 Task: Look for space in Yamoto, Japan from 15th June, 2023 to 21st June, 2023 for 5 adults in price range Rs.14000 to Rs.25000. Place can be entire place with 3 bedrooms having 3 beds and 3 bathrooms. Property type can be house, flat, guest house. Booking option can be shelf check-in. Required host language is English.
Action: Mouse moved to (474, 112)
Screenshot: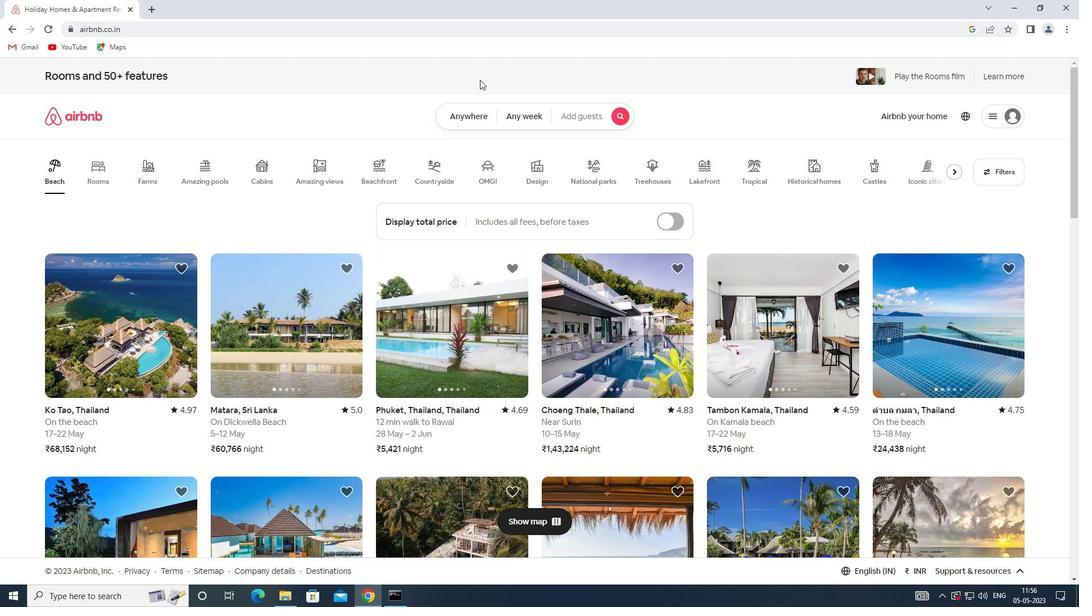 
Action: Mouse pressed left at (474, 112)
Screenshot: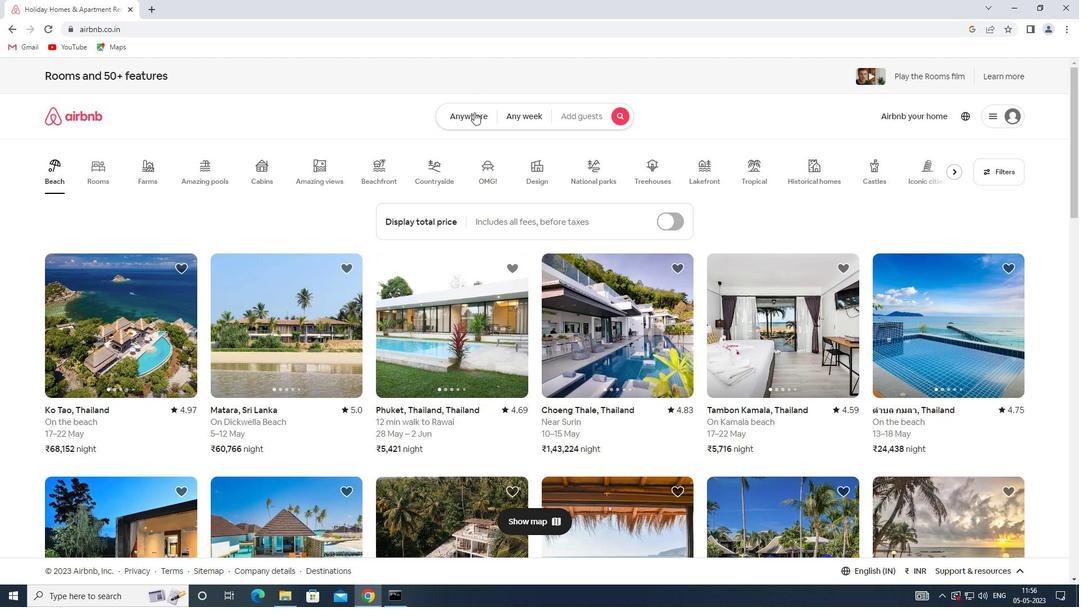 
Action: Mouse moved to (367, 165)
Screenshot: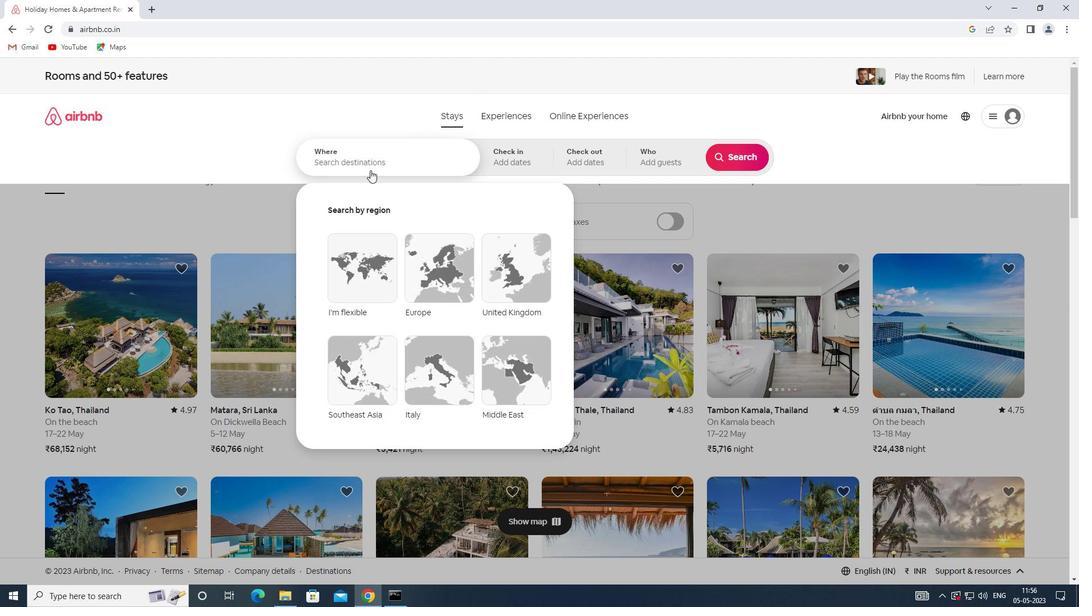 
Action: Mouse pressed left at (367, 165)
Screenshot: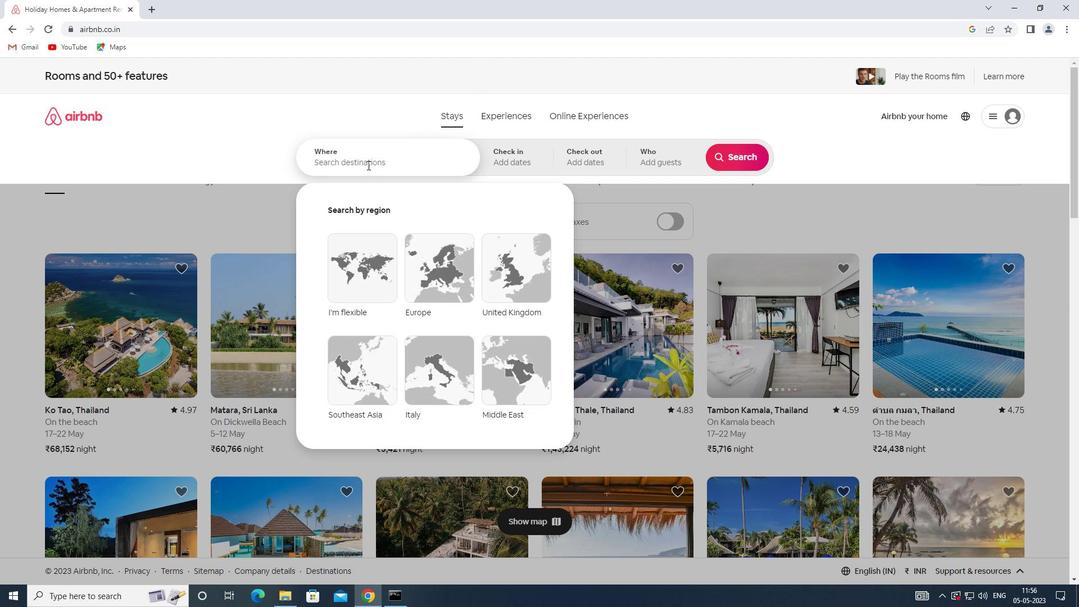 
Action: Key pressed <Key.shift><Key.shift><Key.shift><Key.shift><Key.shift><Key.shift><Key.shift>YAMOTO,<Key.shift>JAPAN
Screenshot: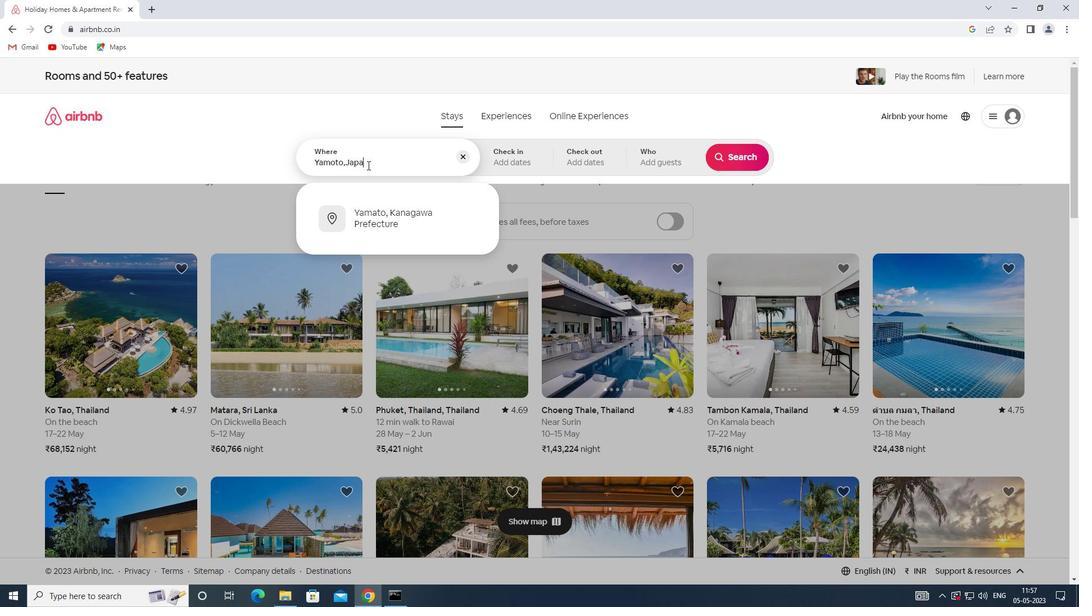 
Action: Mouse moved to (498, 149)
Screenshot: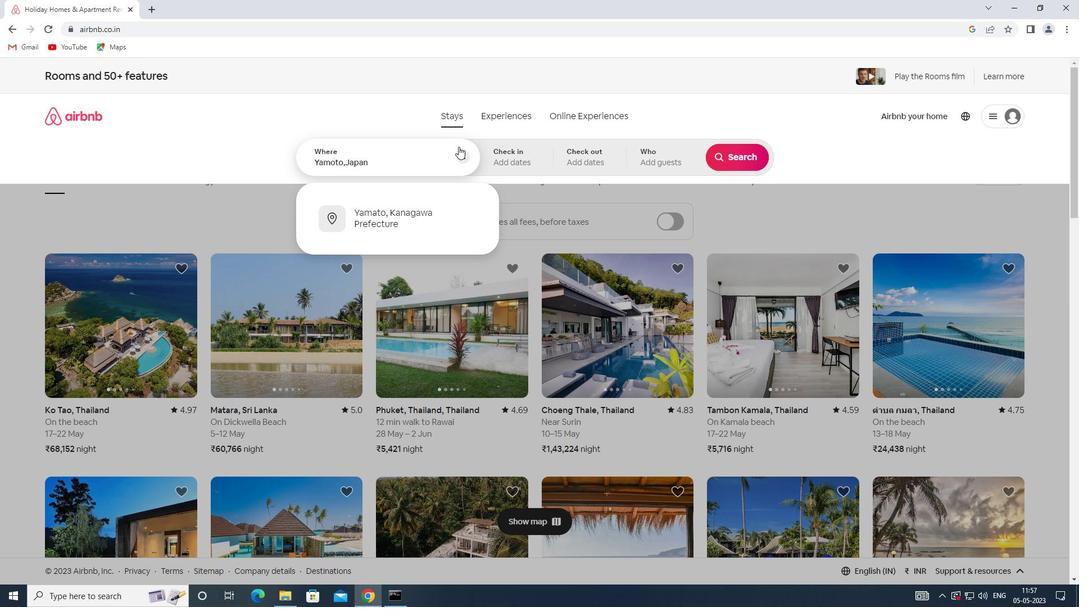 
Action: Mouse pressed left at (498, 149)
Screenshot: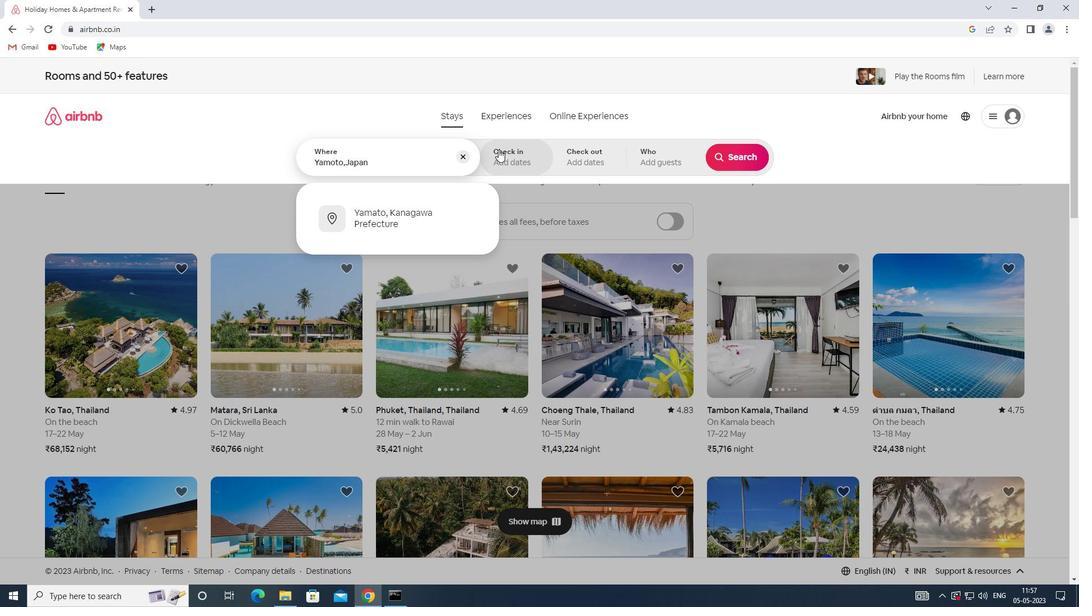 
Action: Mouse moved to (668, 345)
Screenshot: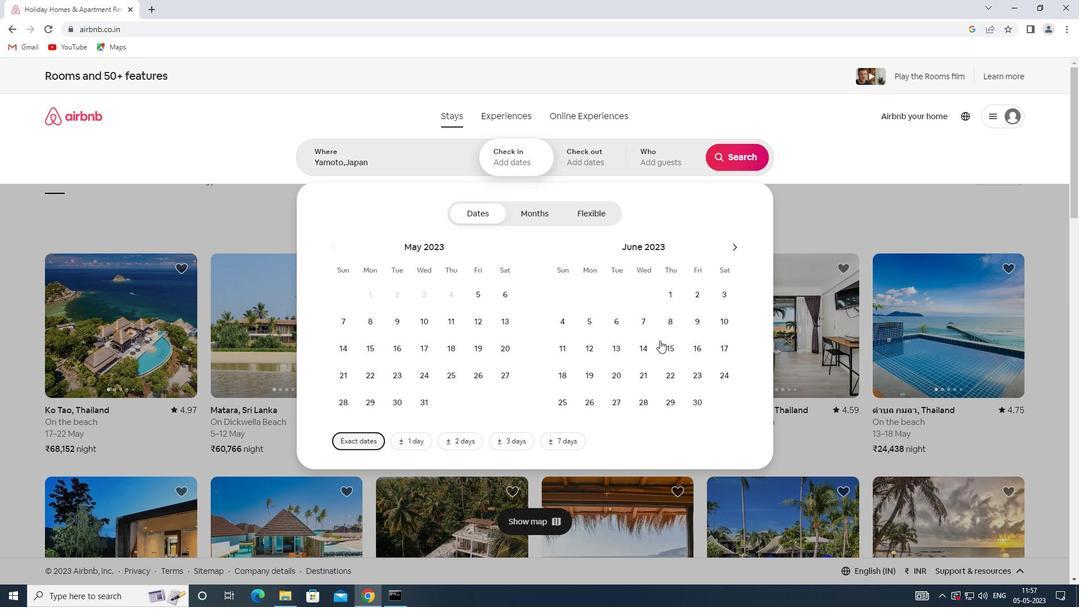 
Action: Mouse pressed left at (668, 345)
Screenshot: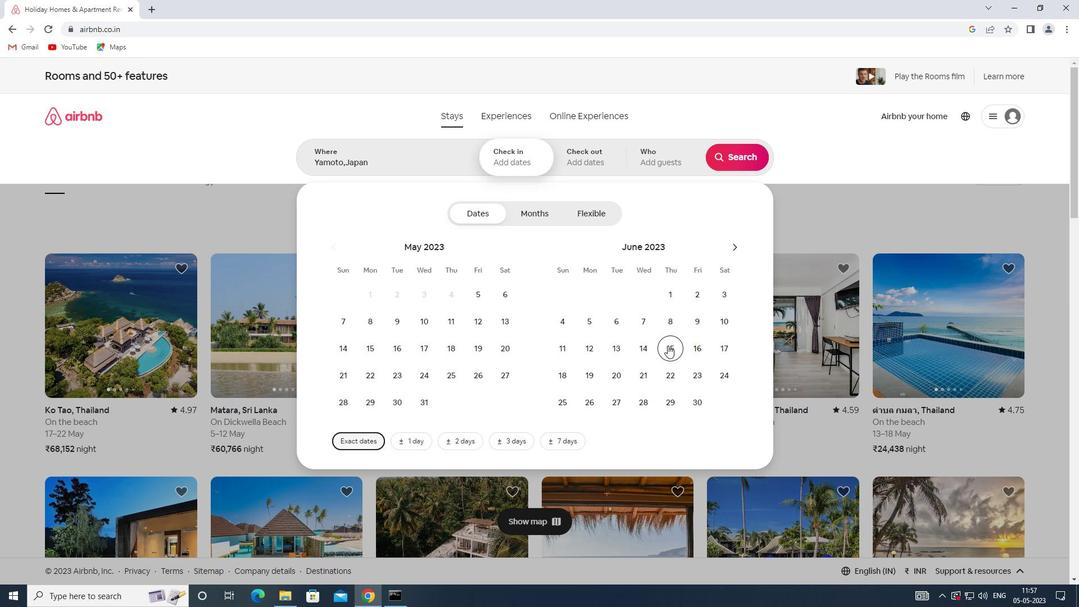 
Action: Mouse moved to (647, 372)
Screenshot: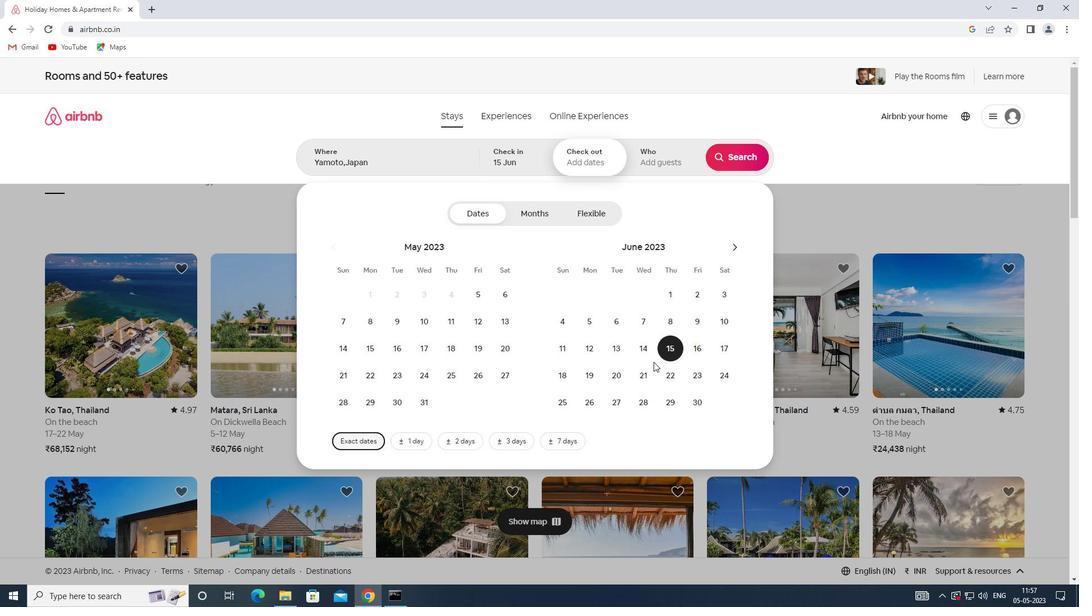 
Action: Mouse pressed left at (647, 372)
Screenshot: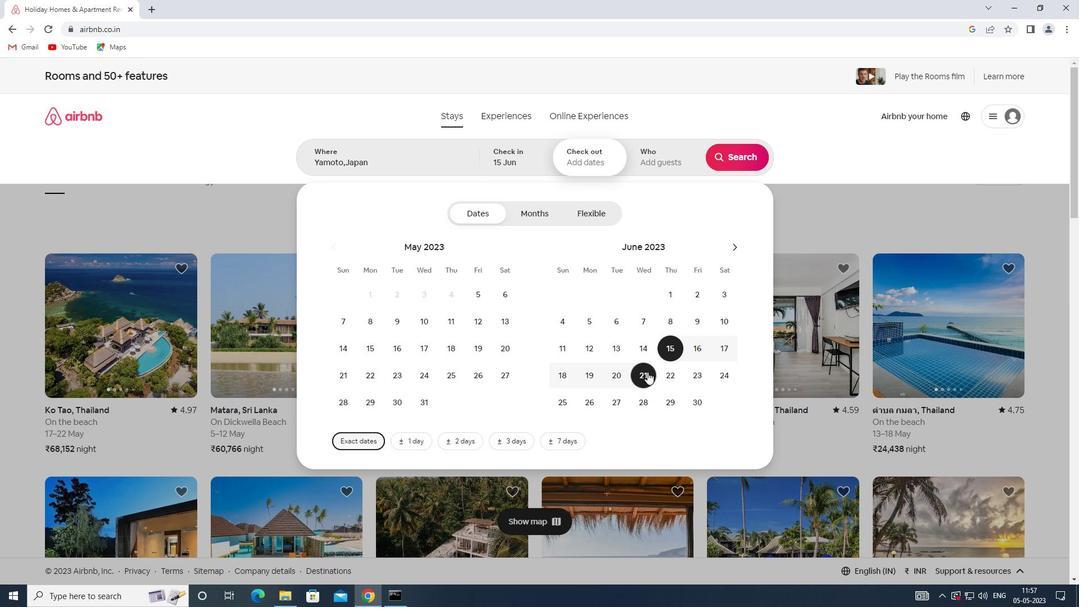 
Action: Mouse moved to (658, 169)
Screenshot: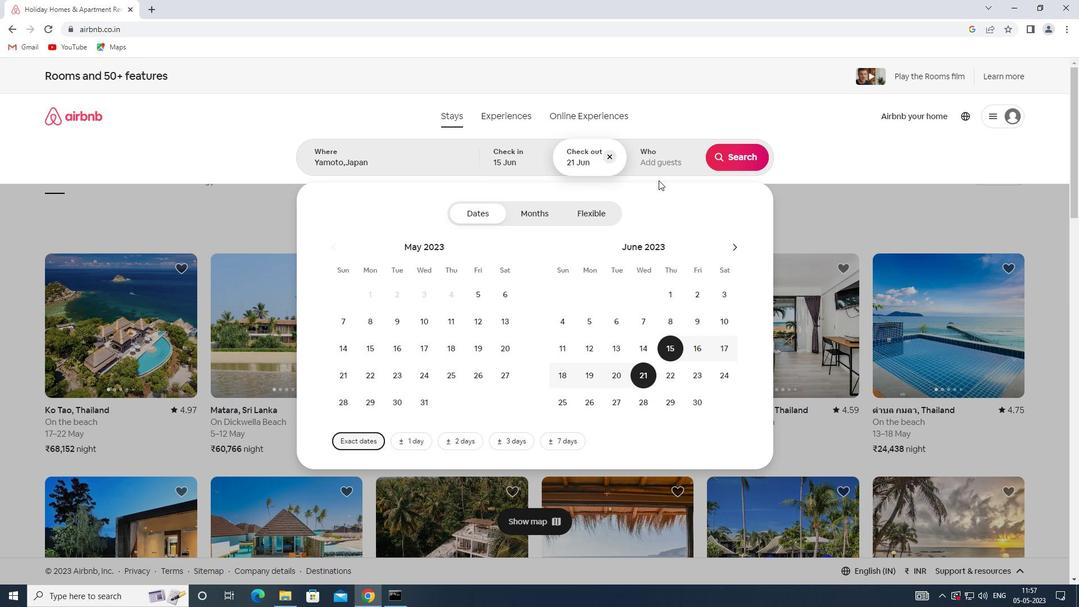 
Action: Mouse pressed left at (658, 169)
Screenshot: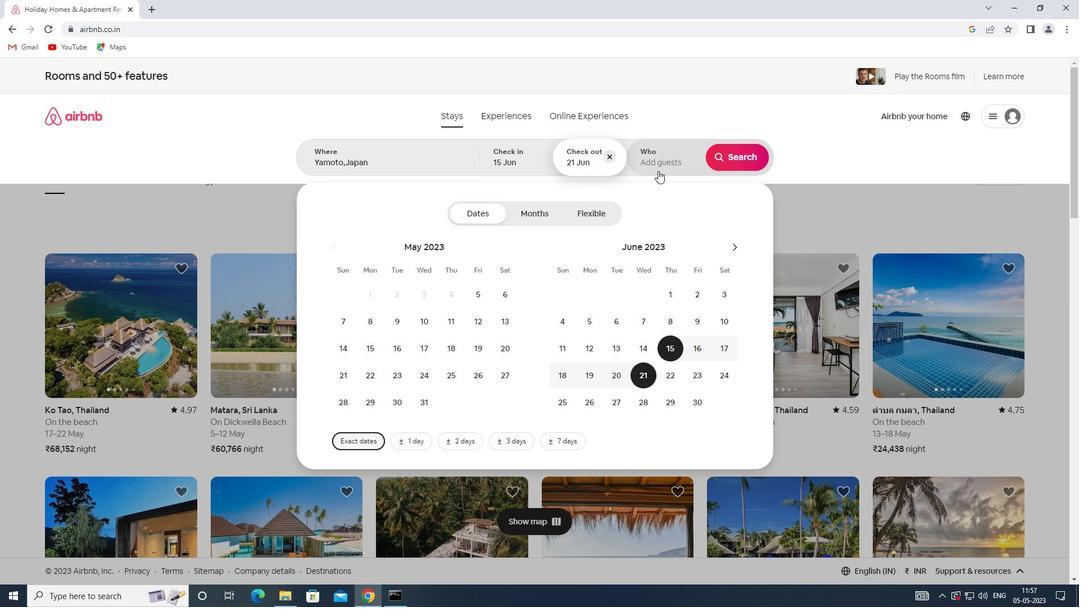 
Action: Mouse moved to (734, 219)
Screenshot: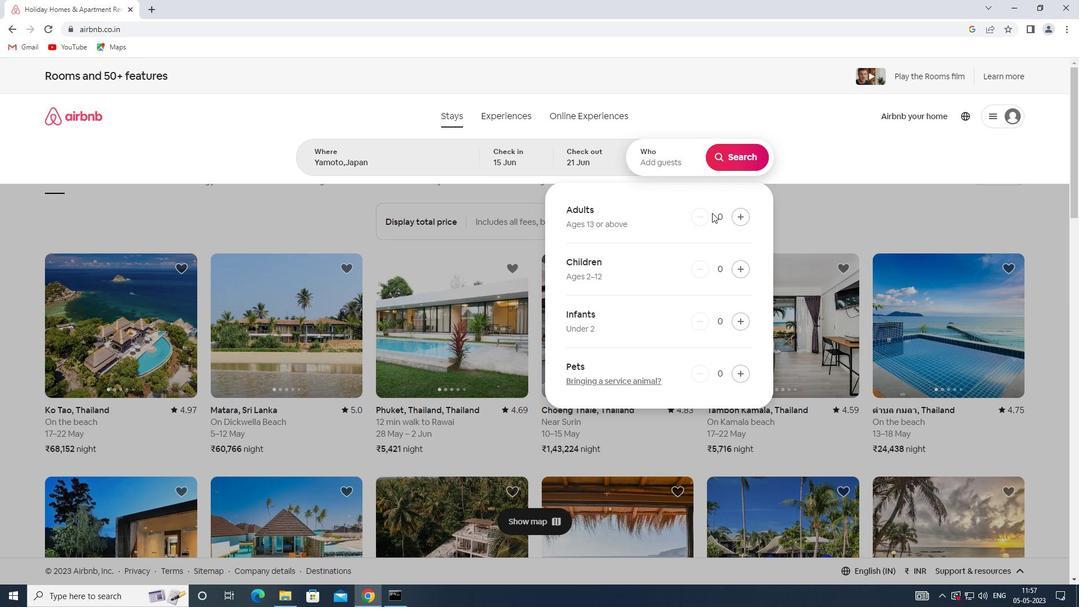 
Action: Mouse pressed left at (734, 219)
Screenshot: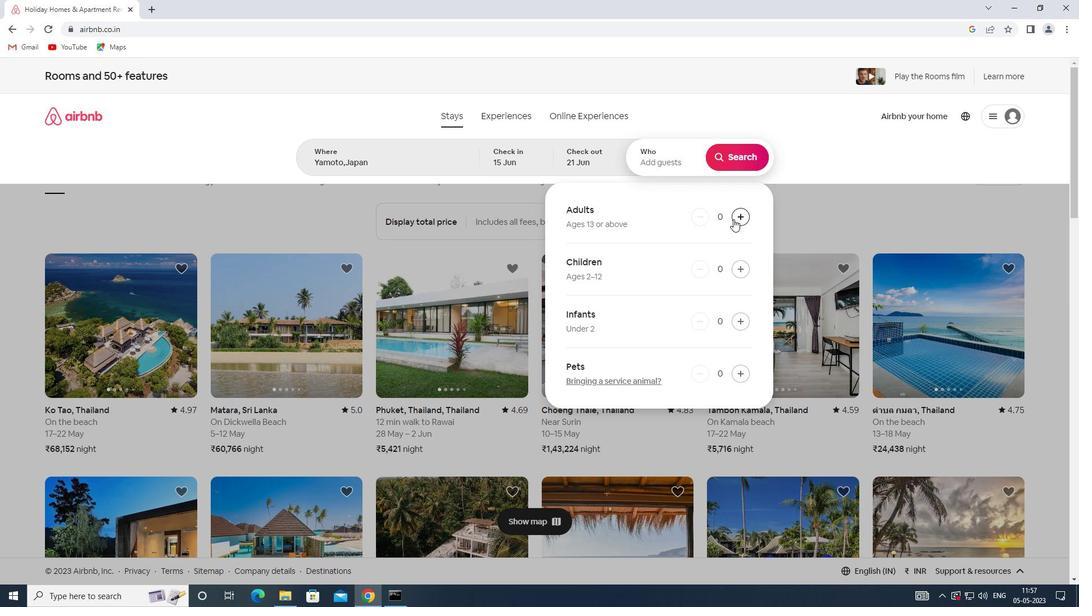 
Action: Mouse pressed left at (734, 219)
Screenshot: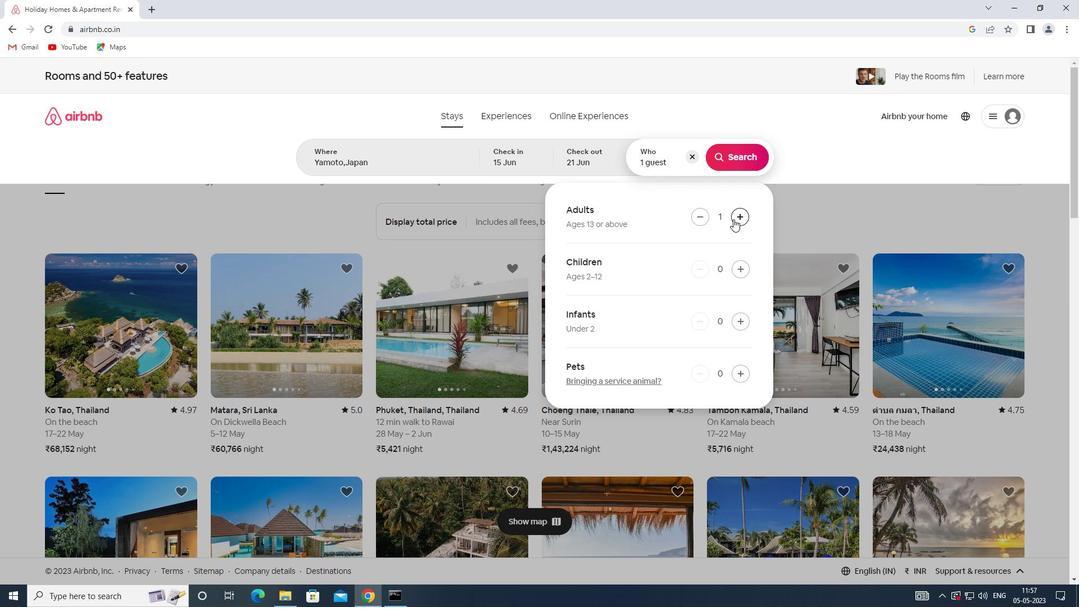 
Action: Mouse pressed left at (734, 219)
Screenshot: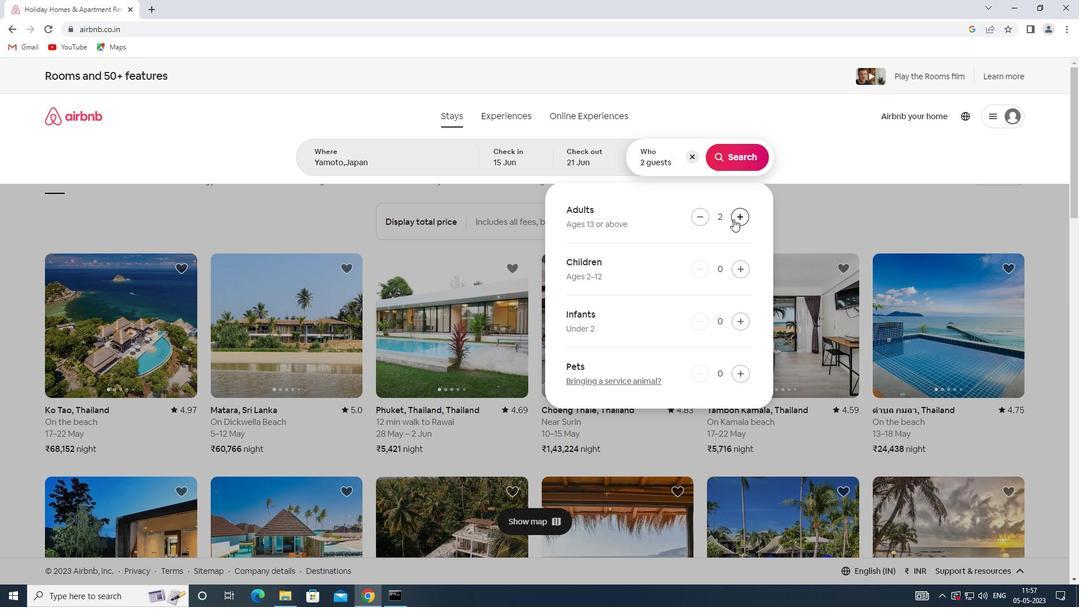 
Action: Mouse pressed left at (734, 219)
Screenshot: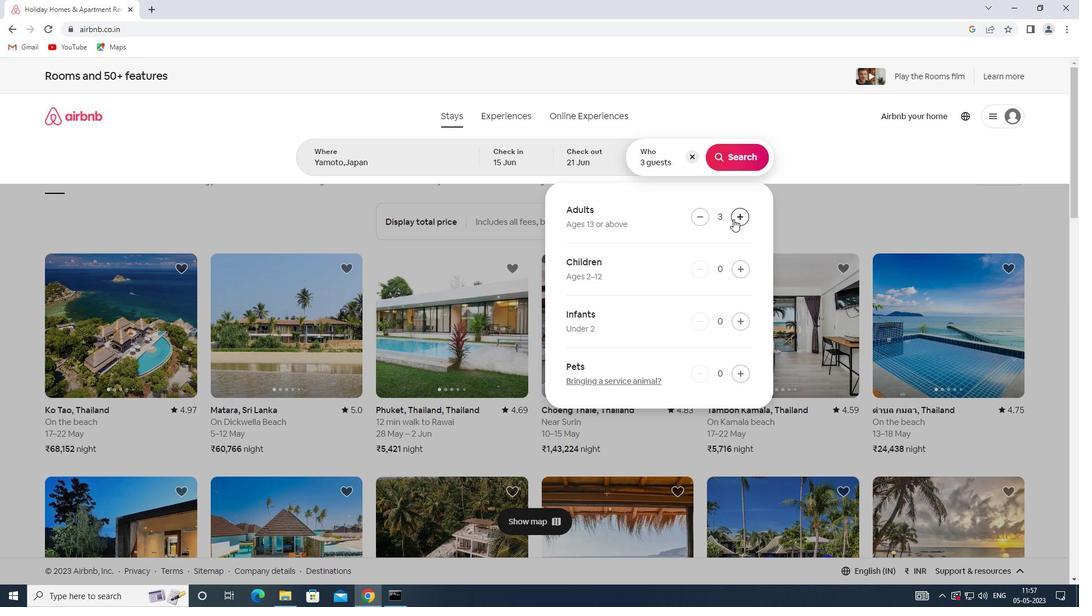 
Action: Mouse pressed left at (734, 219)
Screenshot: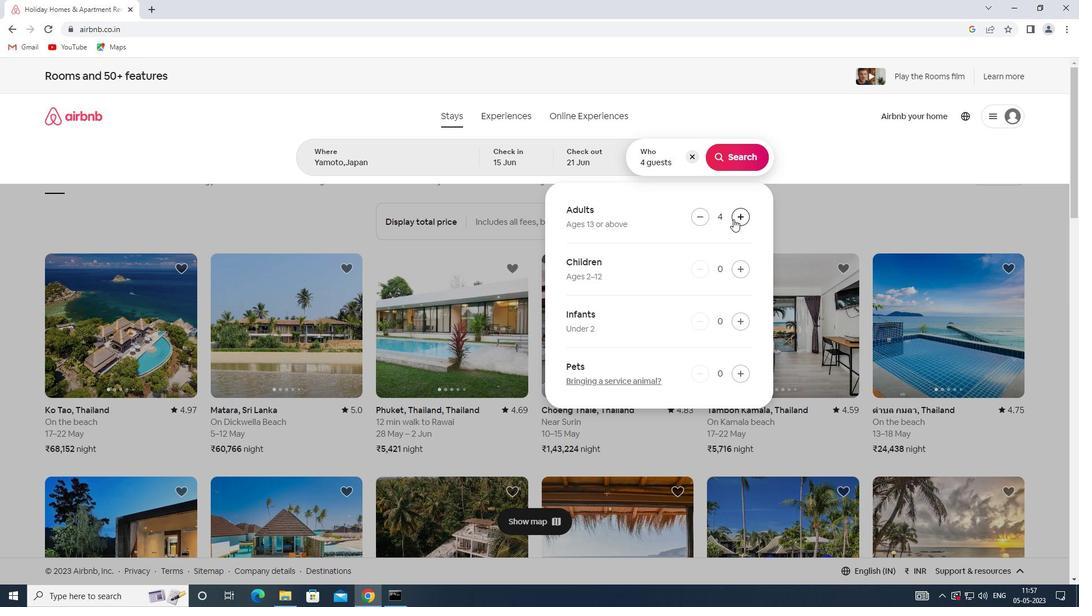 
Action: Mouse moved to (743, 158)
Screenshot: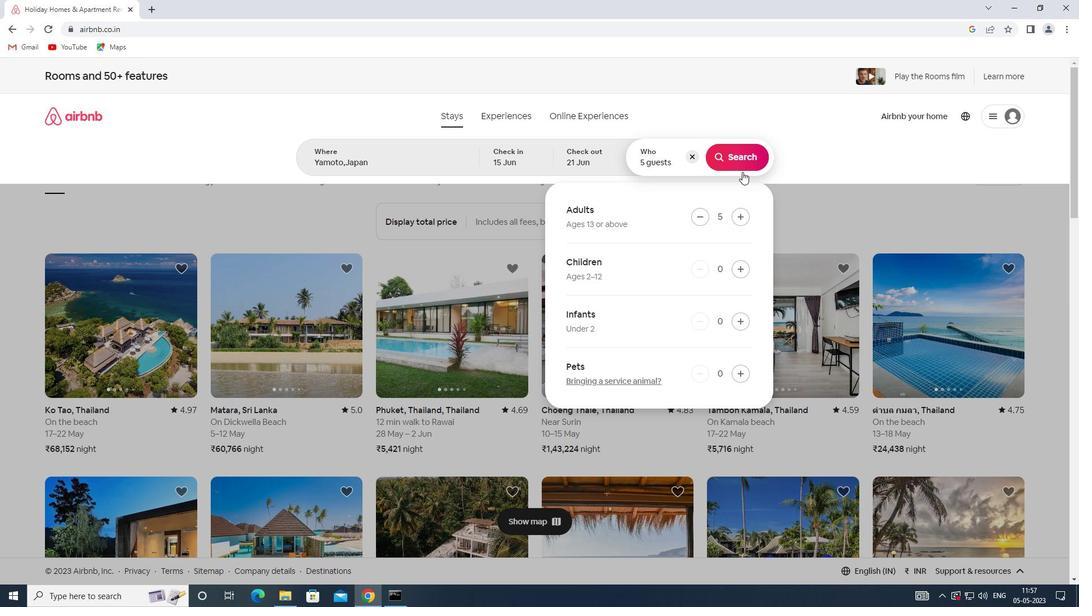 
Action: Mouse pressed left at (743, 158)
Screenshot: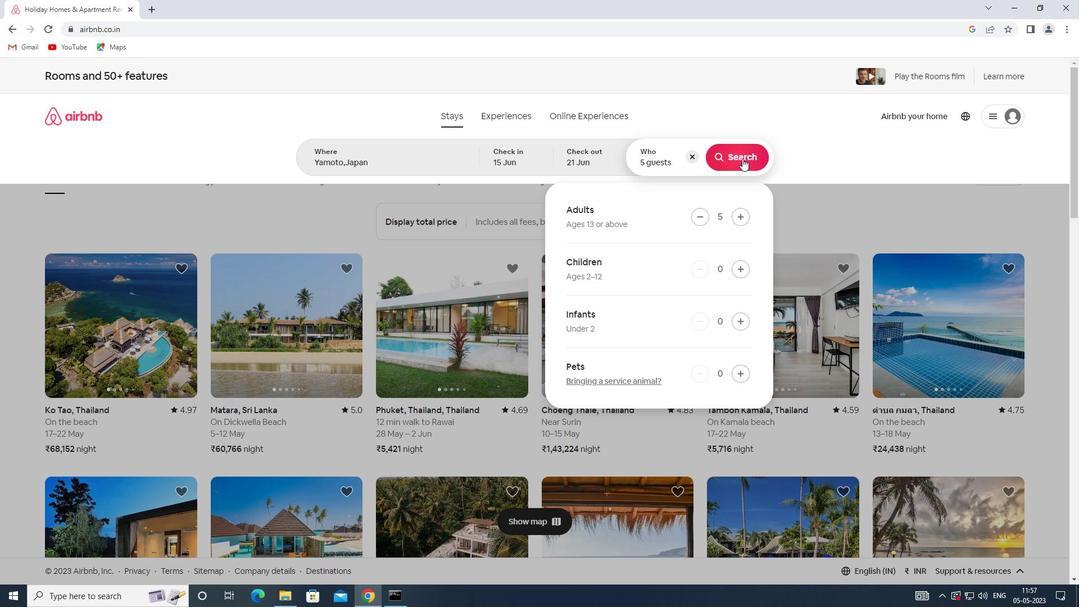 
Action: Mouse moved to (1031, 122)
Screenshot: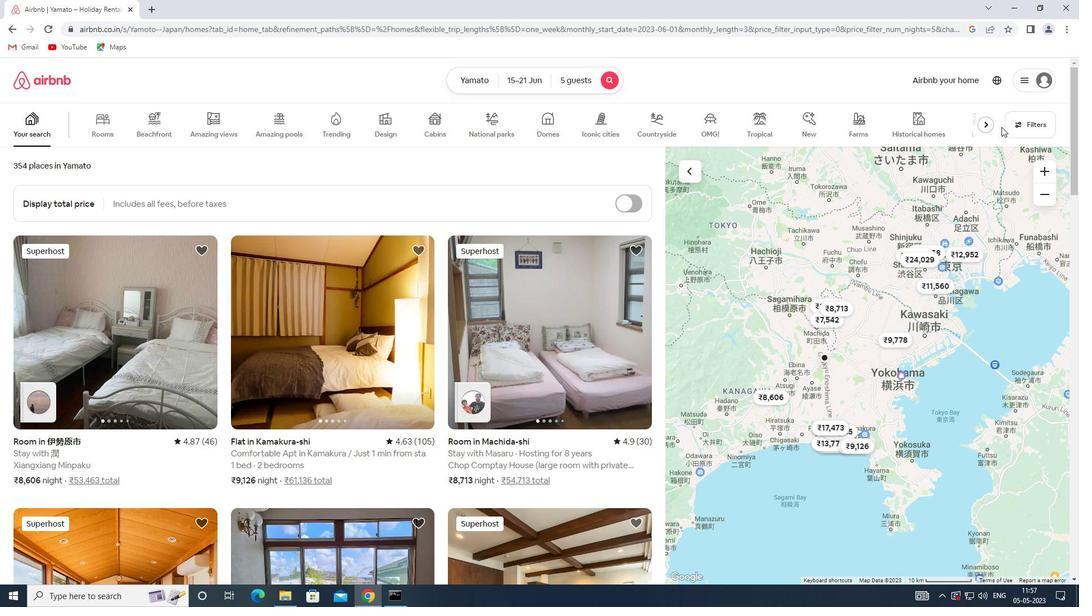 
Action: Mouse pressed left at (1031, 122)
Screenshot: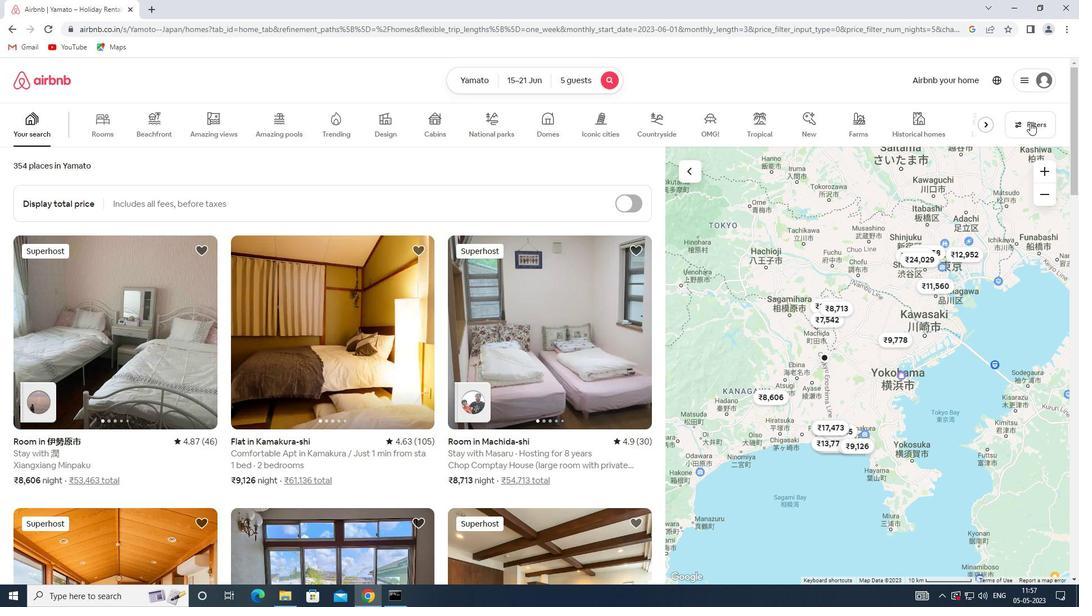 
Action: Mouse moved to (401, 401)
Screenshot: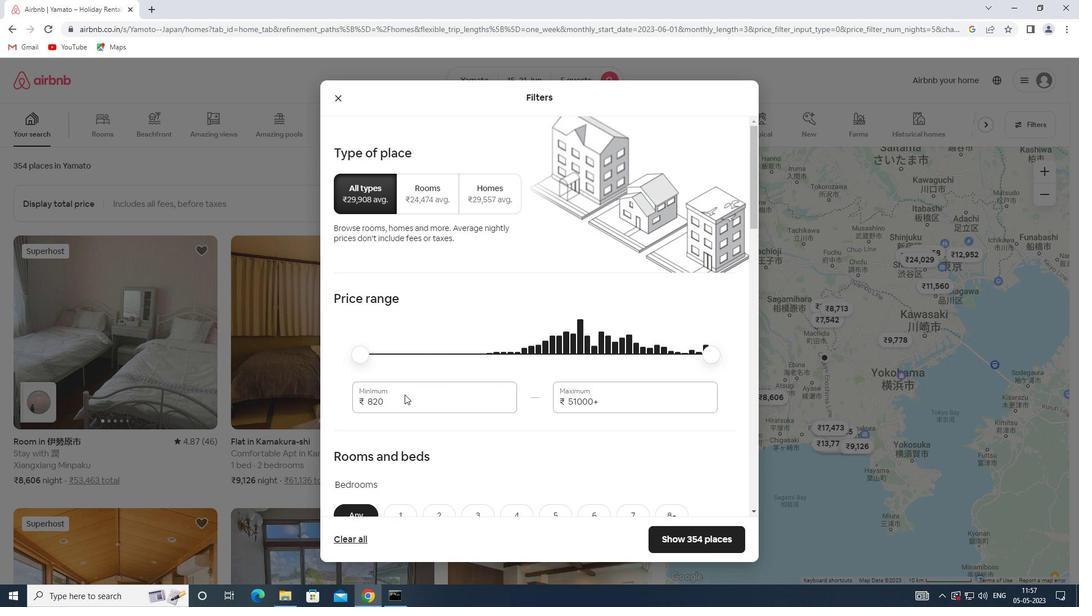 
Action: Mouse pressed left at (401, 401)
Screenshot: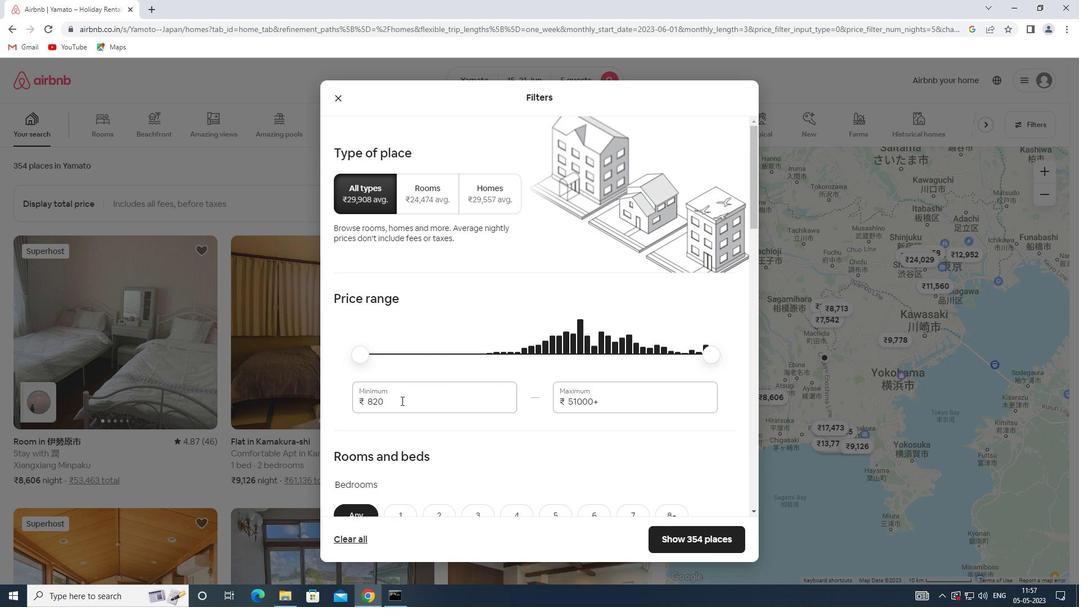
Action: Mouse moved to (370, 404)
Screenshot: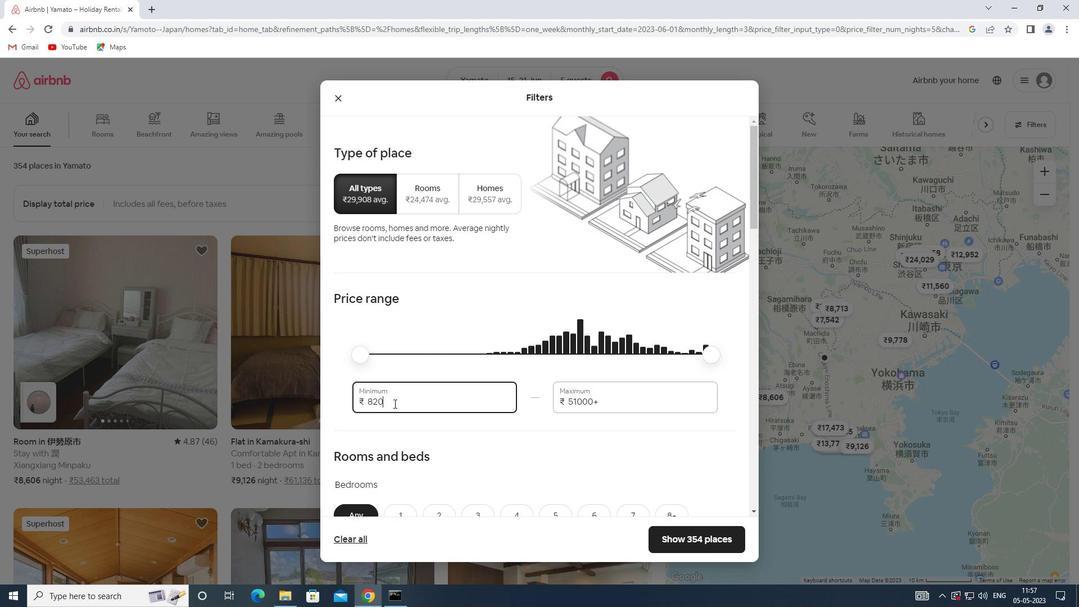 
Action: Key pressed 14000
Screenshot: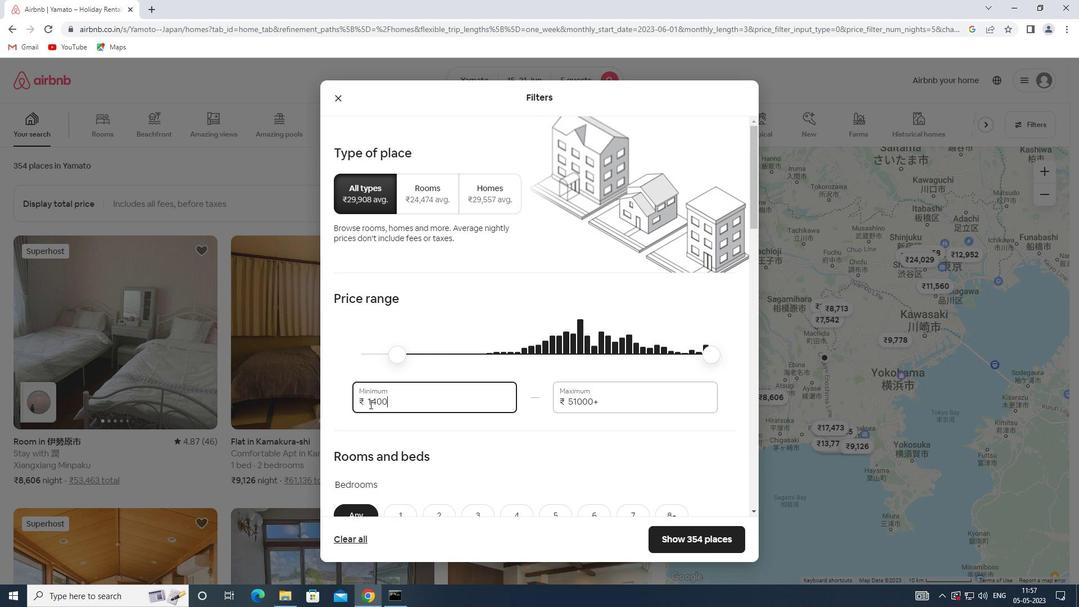 
Action: Mouse moved to (605, 403)
Screenshot: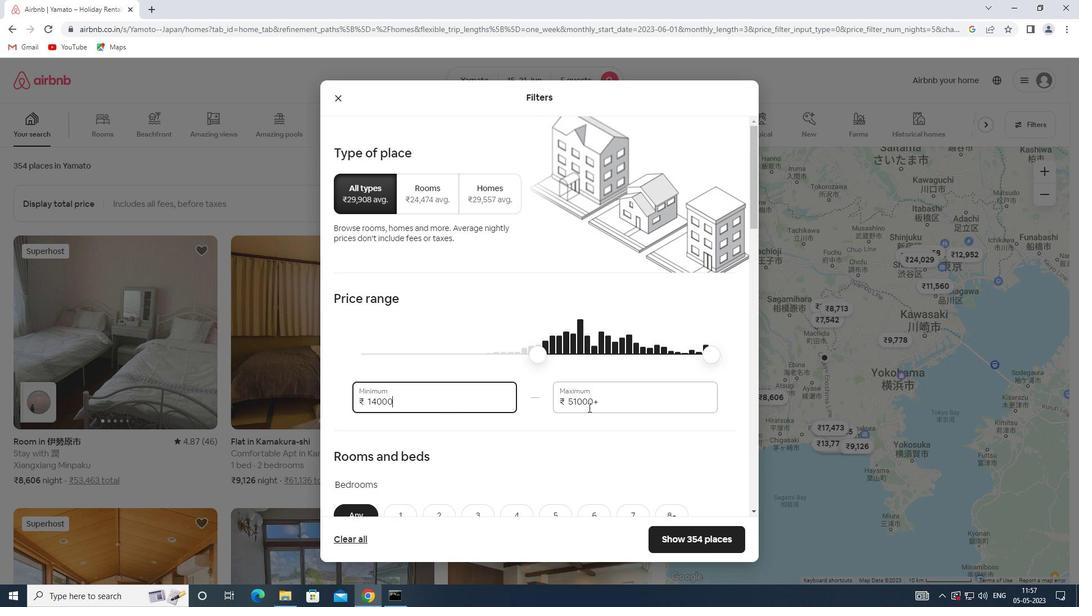 
Action: Mouse pressed left at (605, 403)
Screenshot: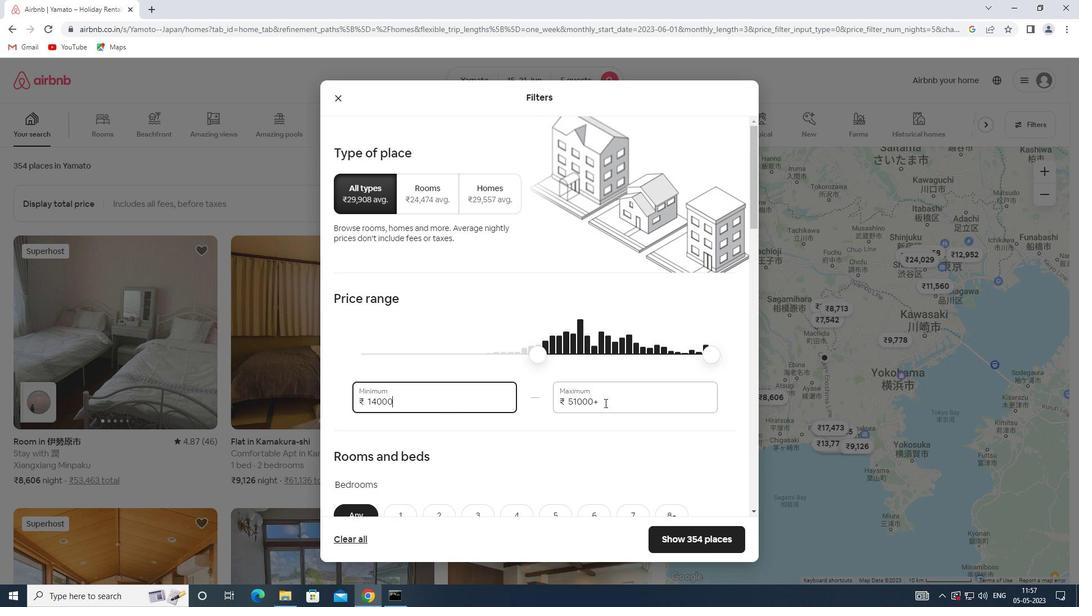 
Action: Mouse moved to (539, 403)
Screenshot: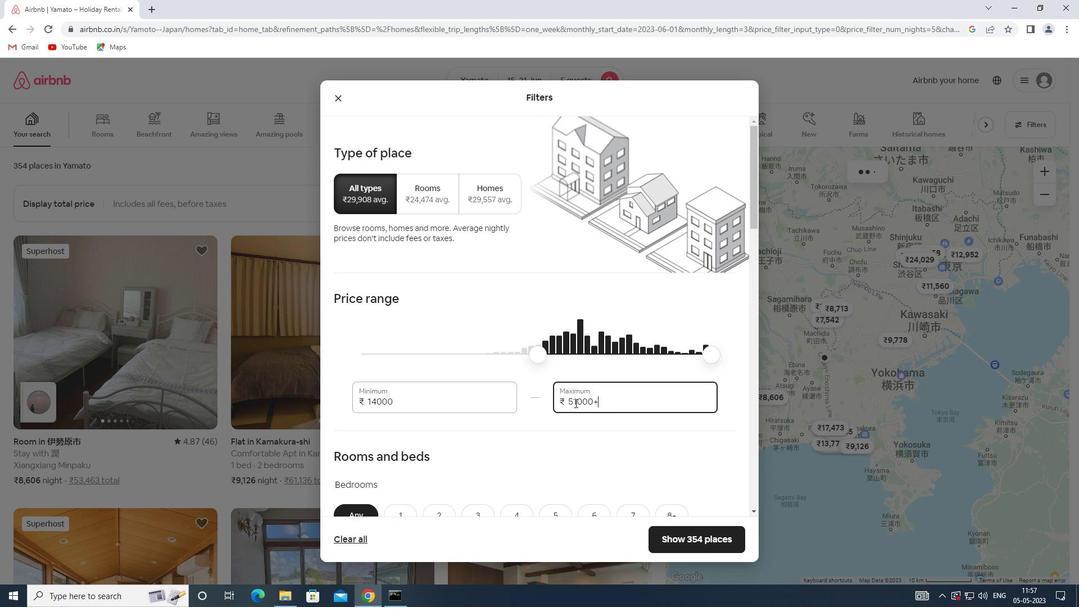 
Action: Key pressed 25000
Screenshot: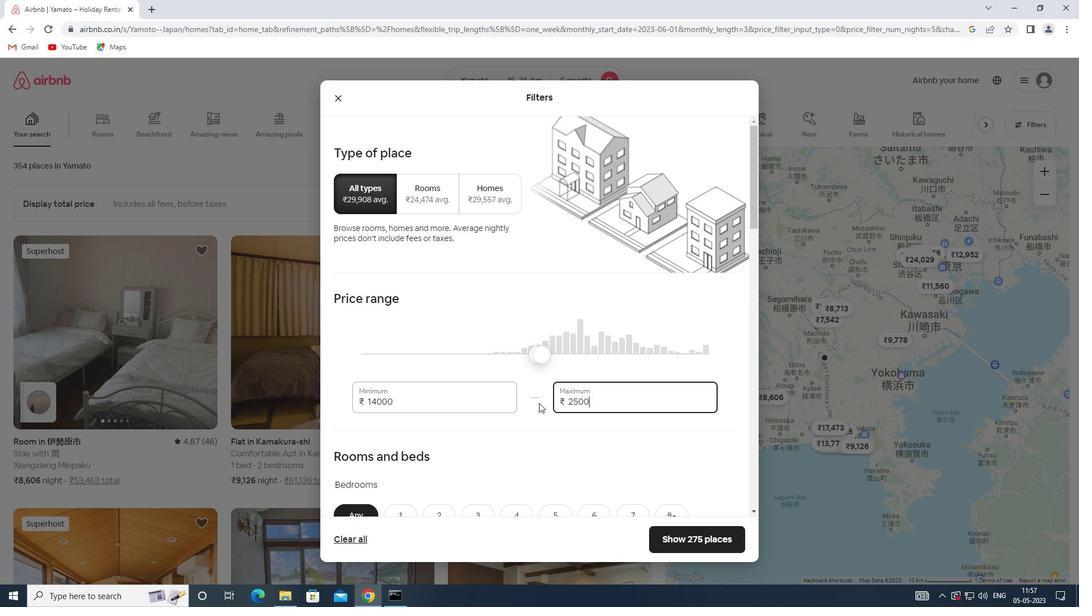 
Action: Mouse moved to (459, 402)
Screenshot: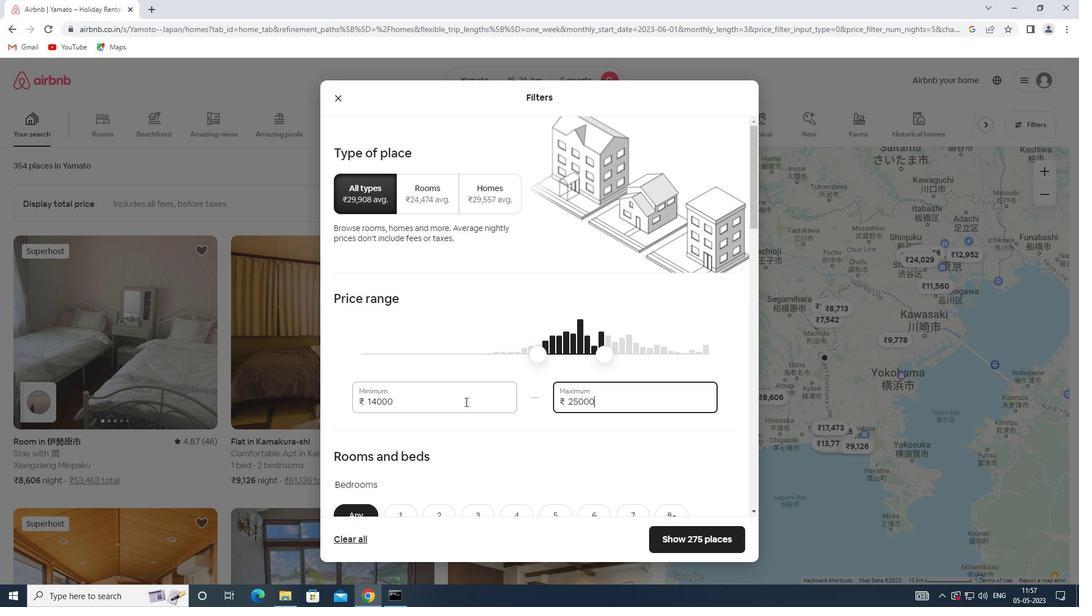 
Action: Mouse scrolled (459, 401) with delta (0, 0)
Screenshot: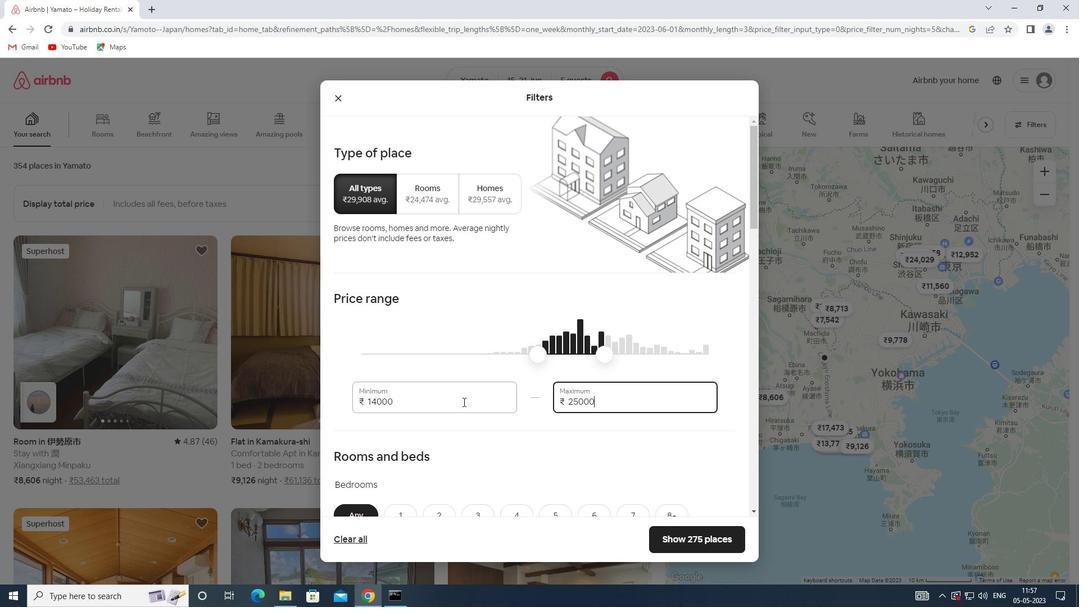 
Action: Mouse scrolled (459, 401) with delta (0, 0)
Screenshot: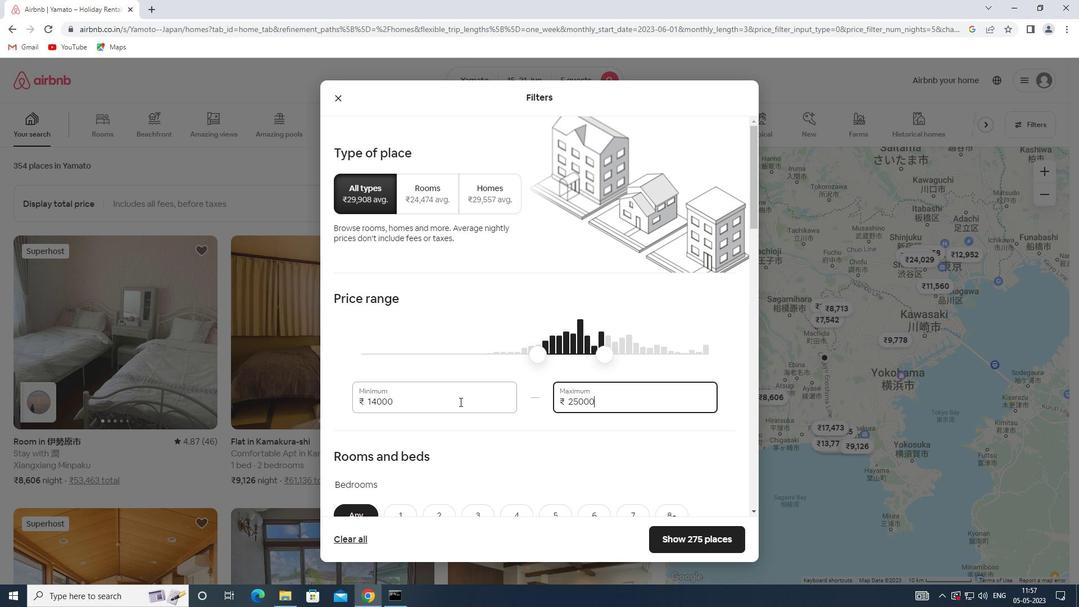 
Action: Mouse scrolled (459, 401) with delta (0, 0)
Screenshot: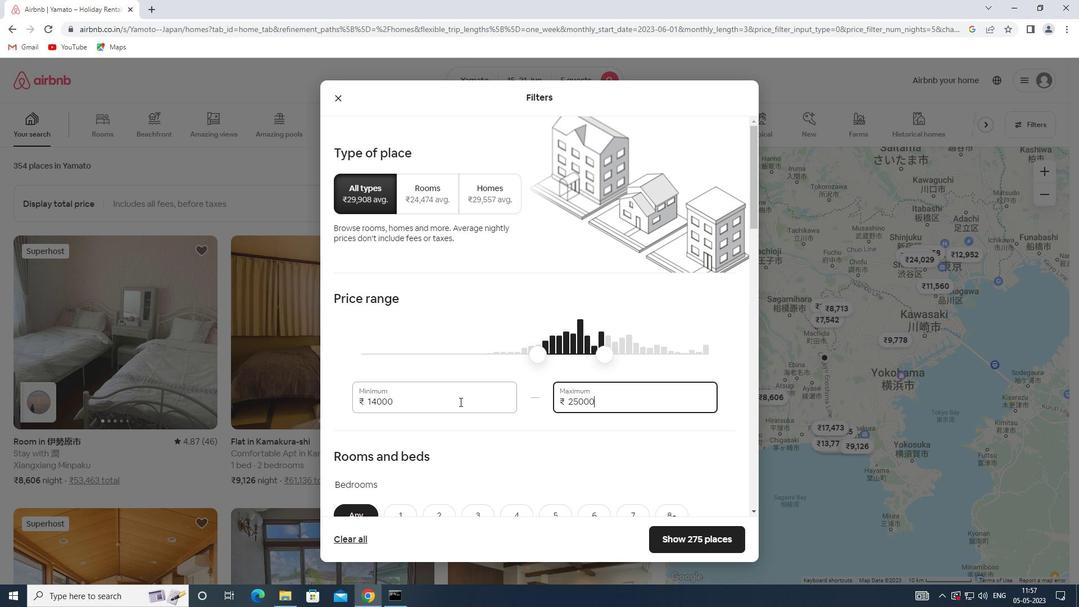 
Action: Mouse moved to (454, 395)
Screenshot: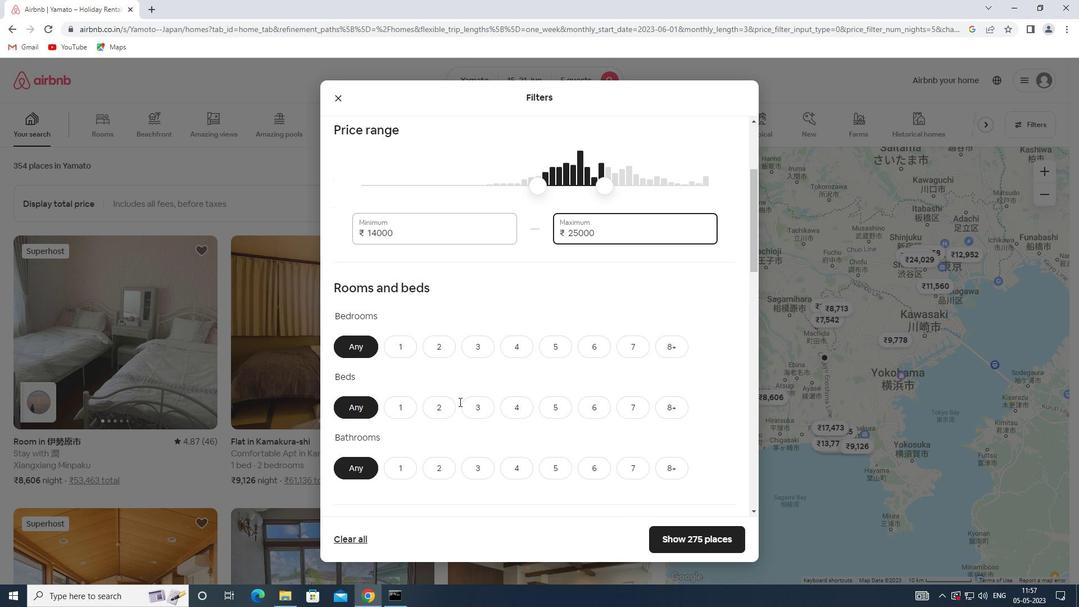 
Action: Mouse scrolled (454, 395) with delta (0, 0)
Screenshot: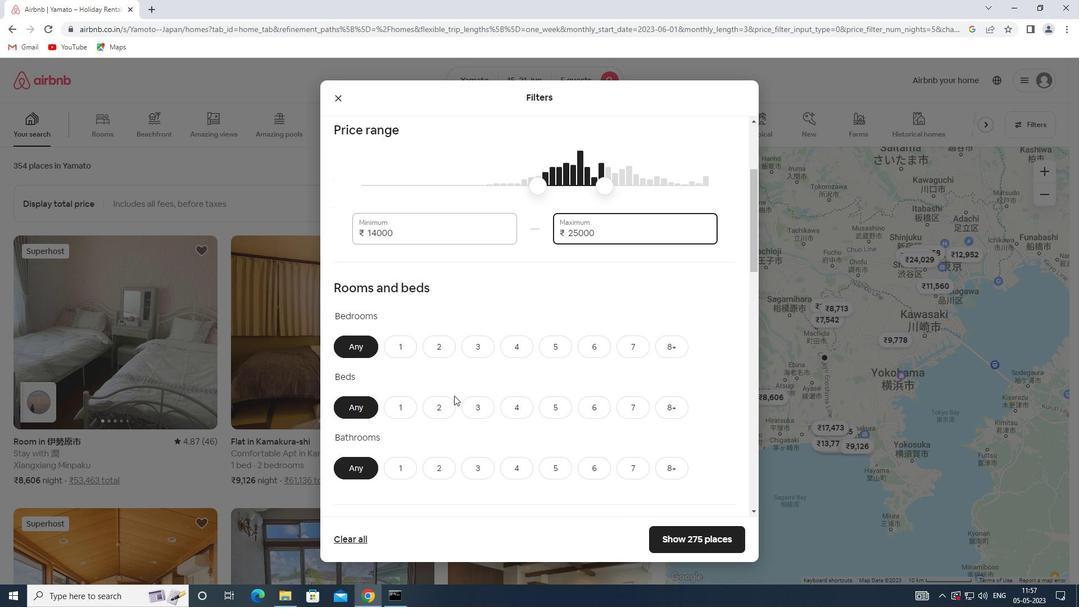 
Action: Mouse scrolled (454, 395) with delta (0, 0)
Screenshot: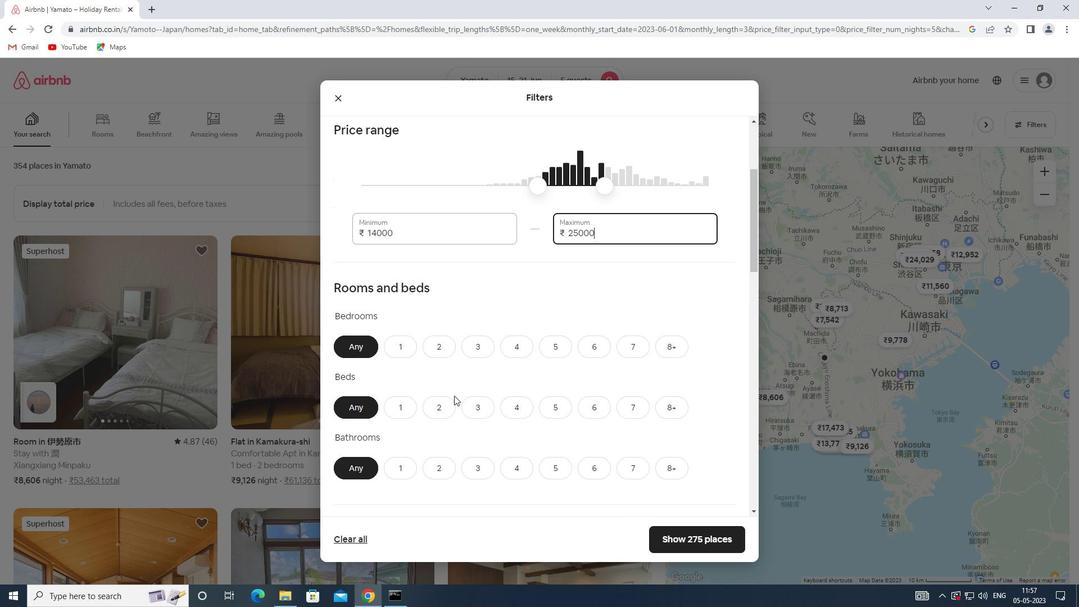 
Action: Mouse moved to (475, 235)
Screenshot: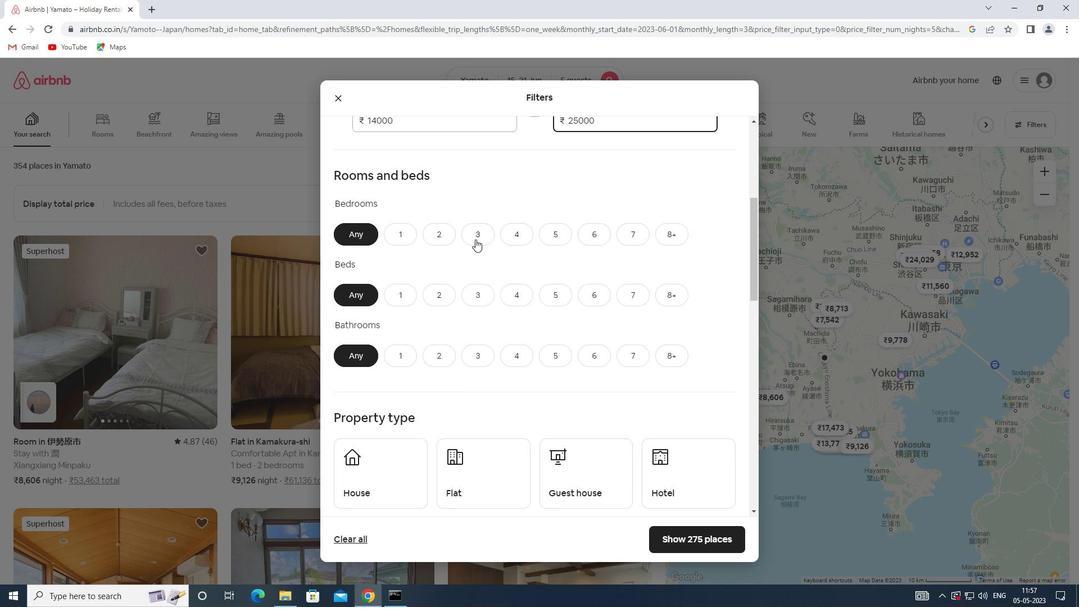 
Action: Mouse pressed left at (475, 235)
Screenshot: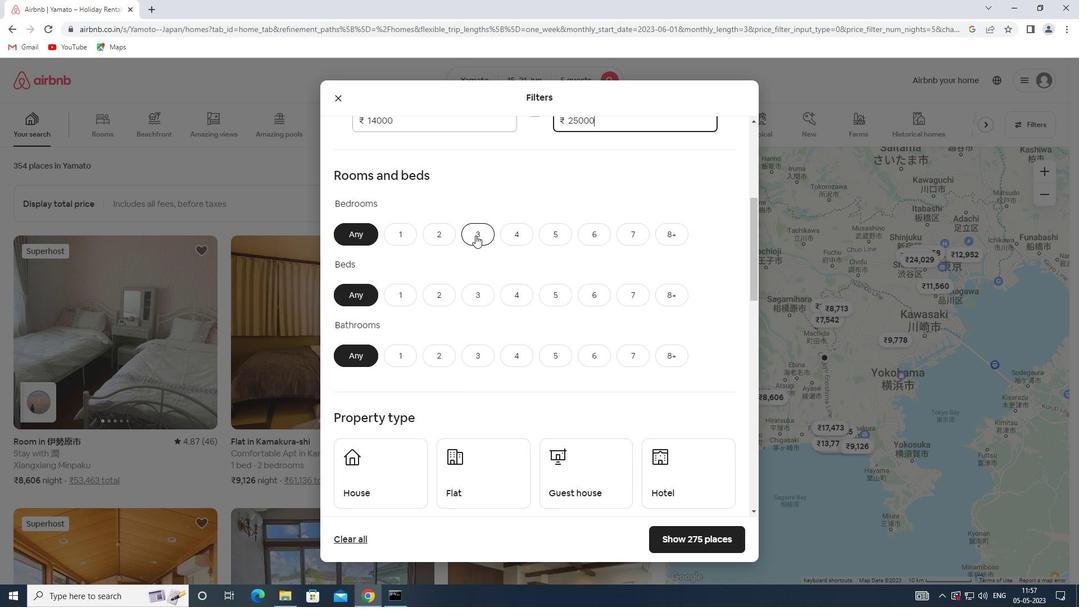 
Action: Mouse moved to (470, 290)
Screenshot: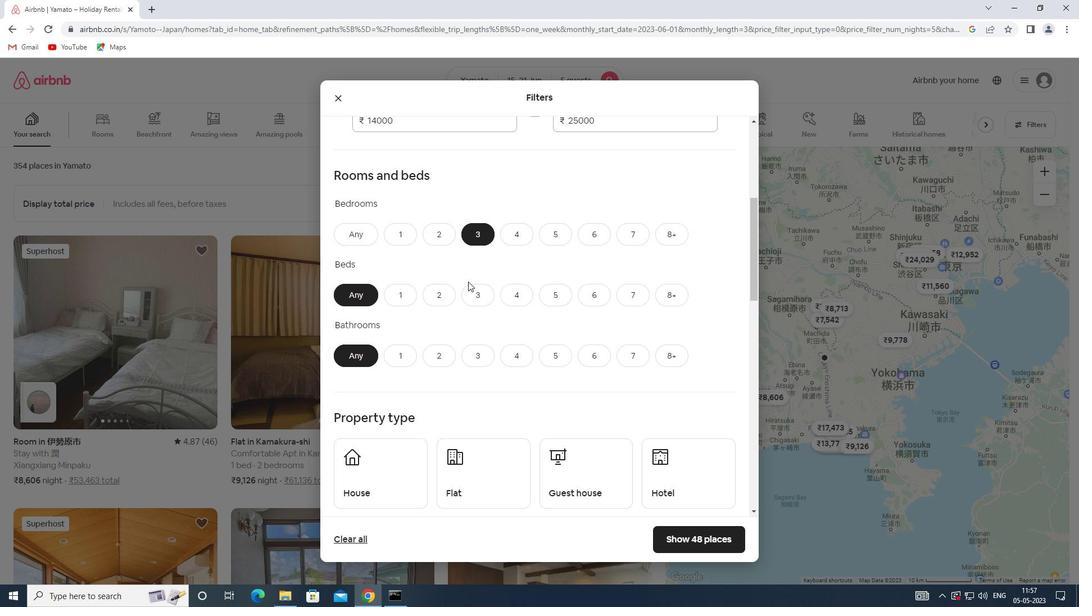 
Action: Mouse pressed left at (470, 290)
Screenshot: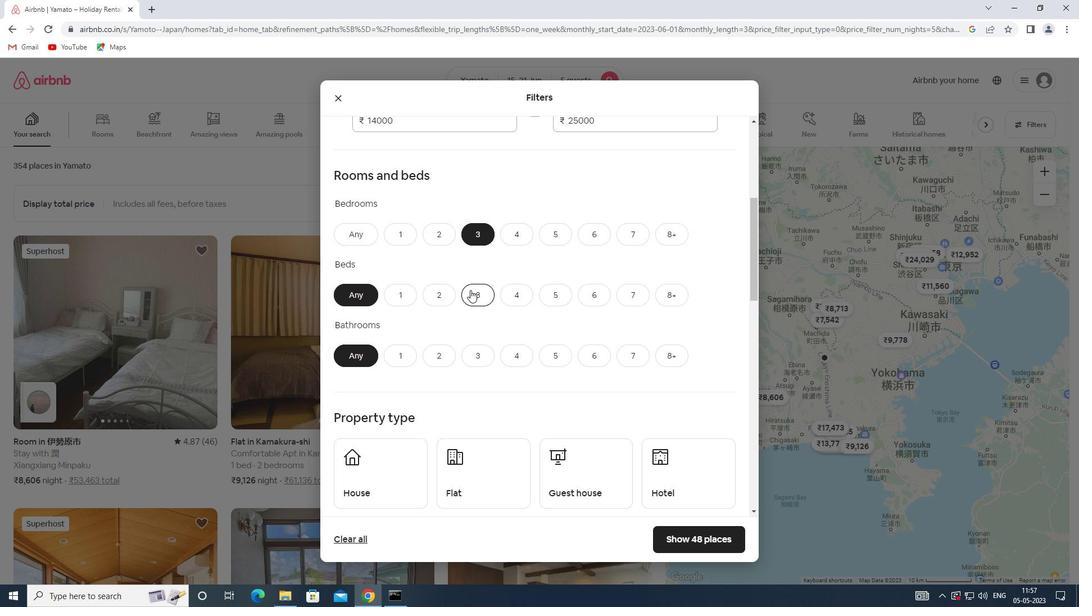 
Action: Mouse moved to (475, 353)
Screenshot: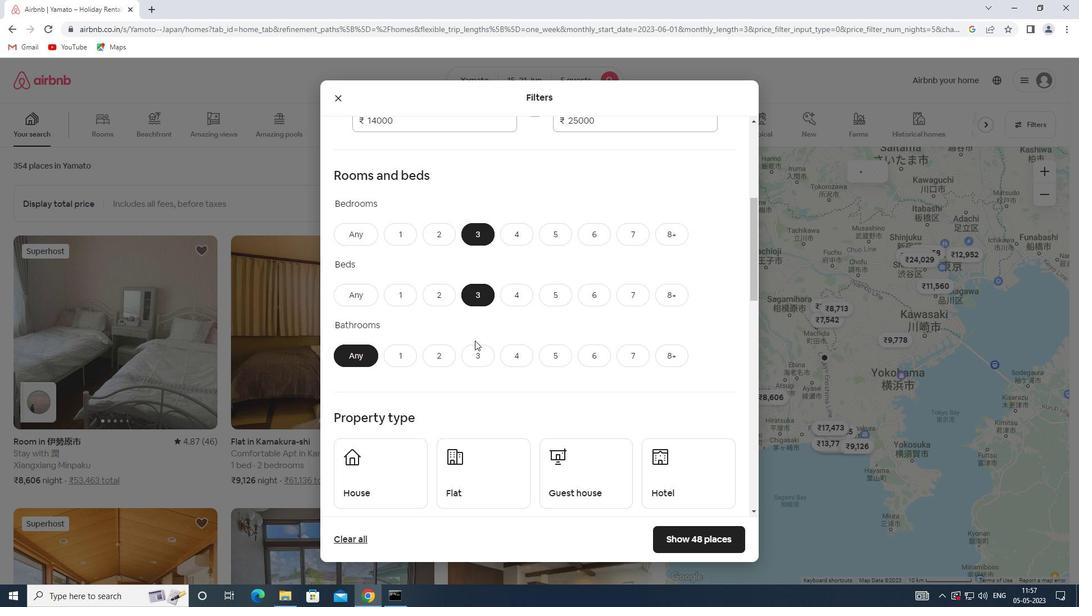
Action: Mouse pressed left at (475, 353)
Screenshot: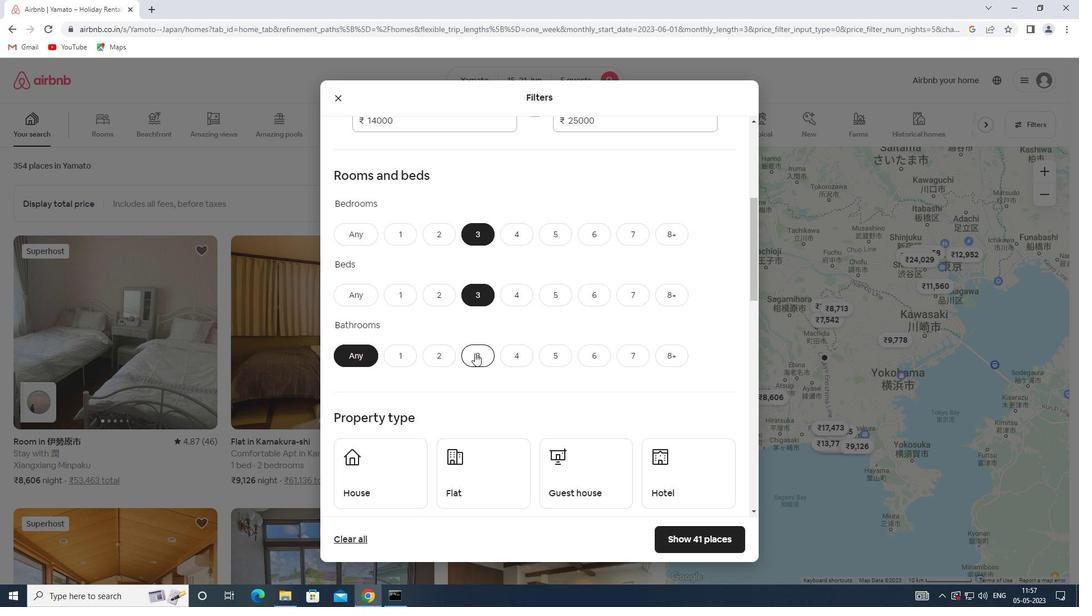 
Action: Mouse scrolled (475, 353) with delta (0, 0)
Screenshot: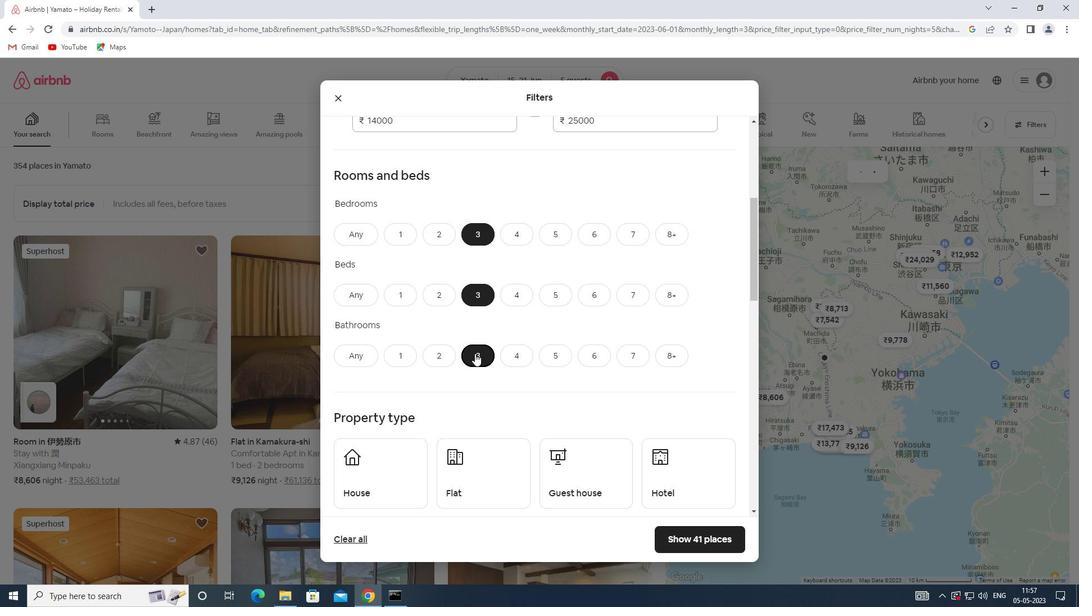 
Action: Mouse scrolled (475, 353) with delta (0, 0)
Screenshot: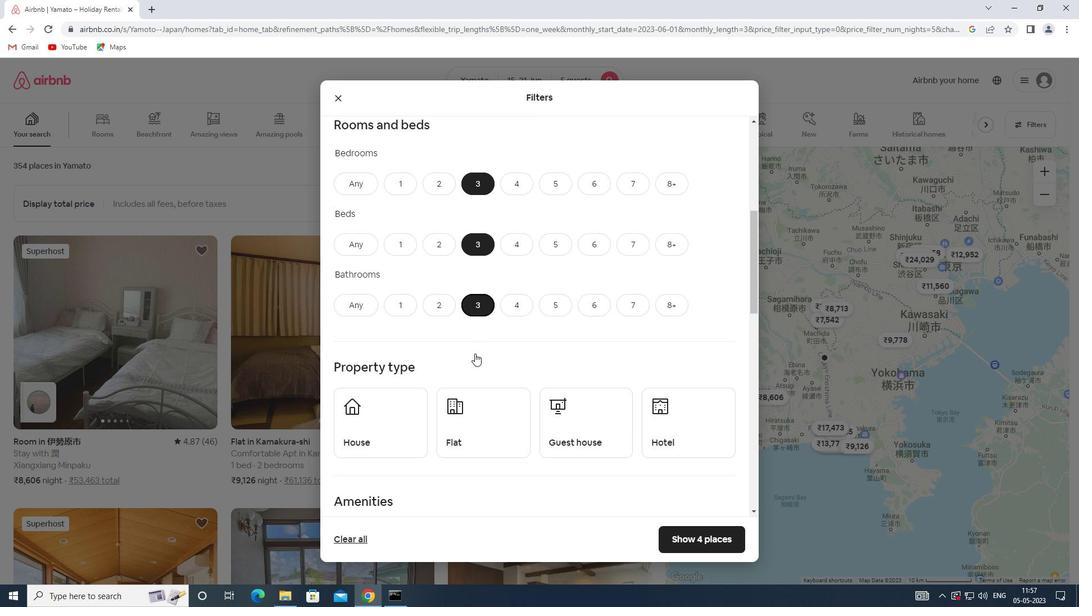 
Action: Mouse moved to (424, 350)
Screenshot: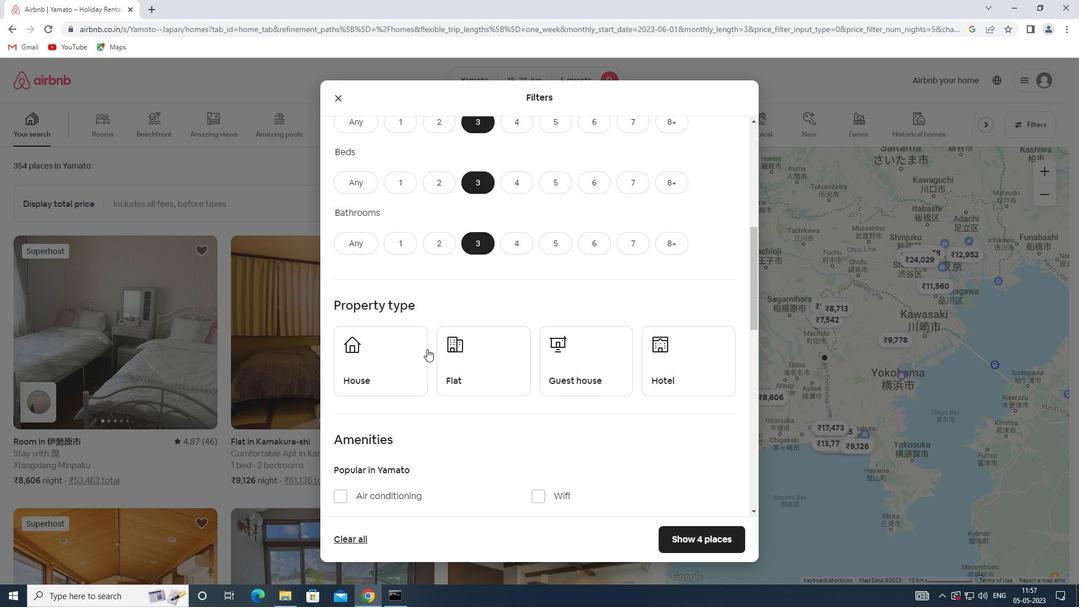
Action: Mouse pressed left at (424, 350)
Screenshot: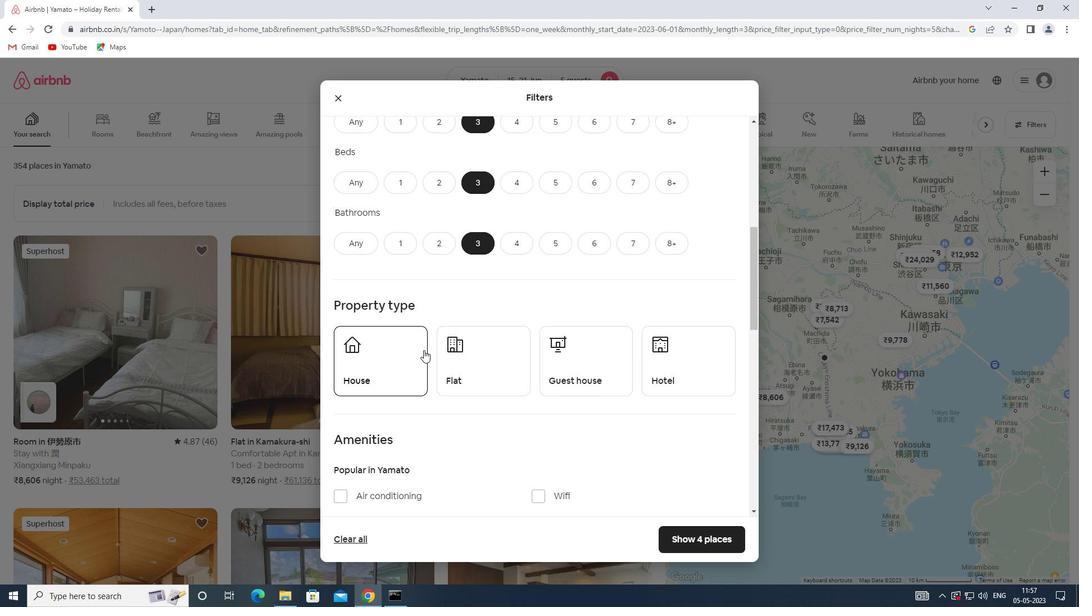 
Action: Mouse moved to (468, 350)
Screenshot: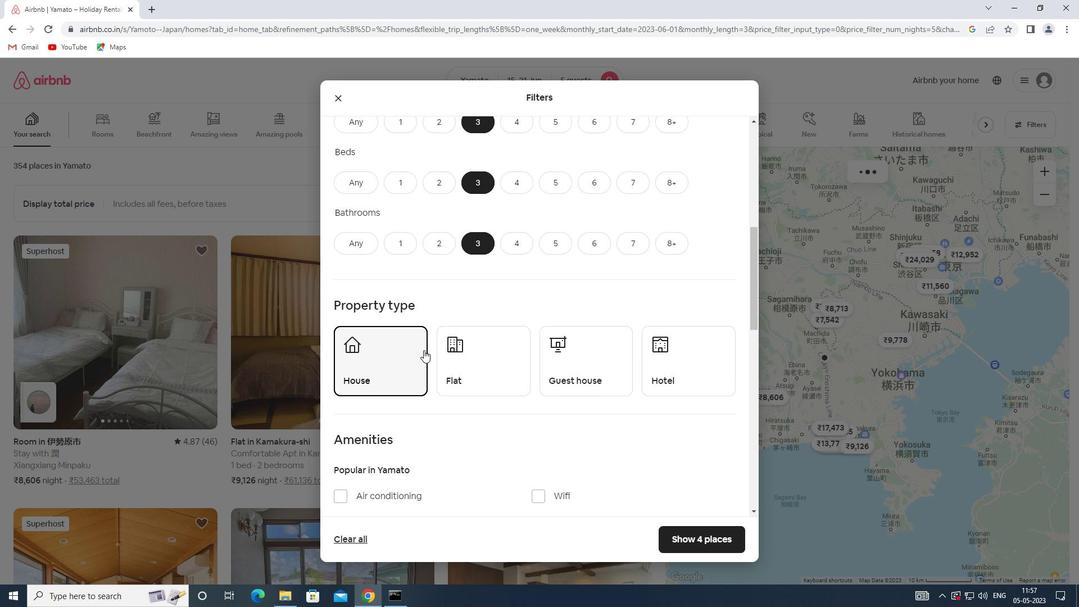 
Action: Mouse pressed left at (468, 350)
Screenshot: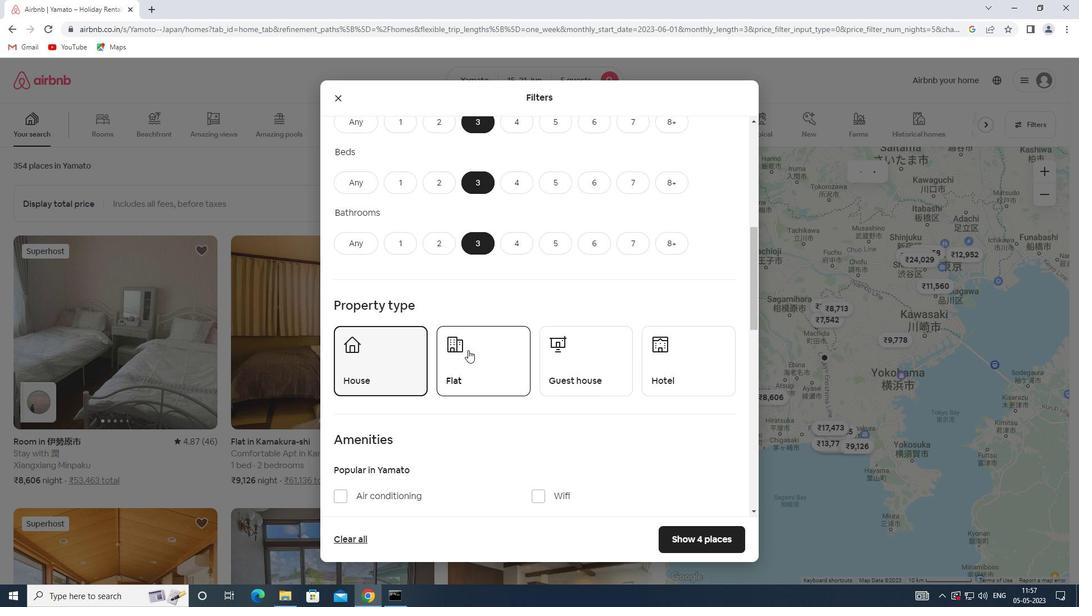 
Action: Mouse moved to (557, 350)
Screenshot: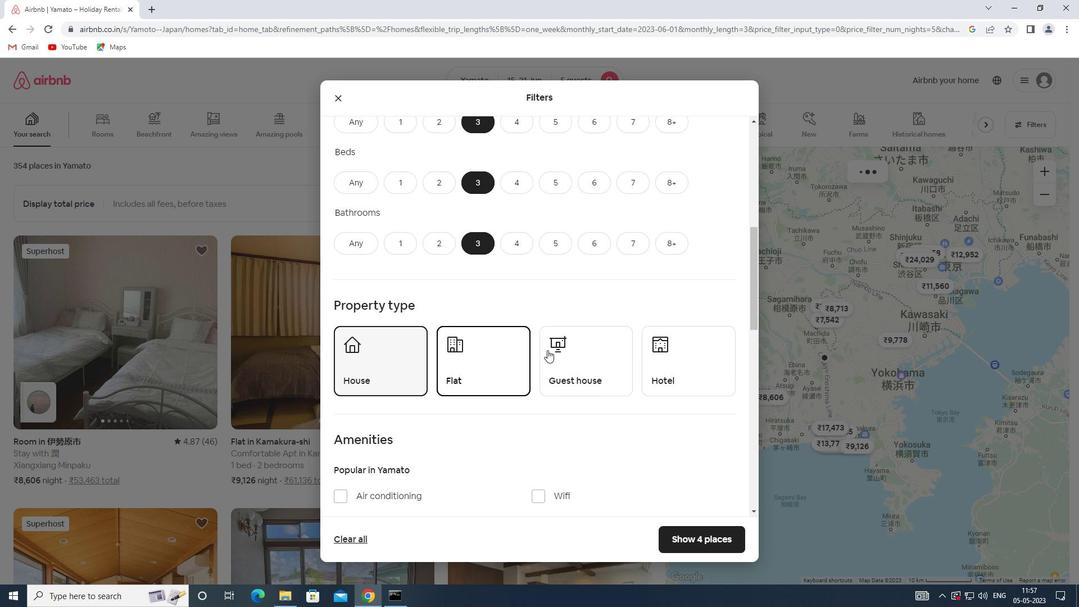 
Action: Mouse pressed left at (557, 350)
Screenshot: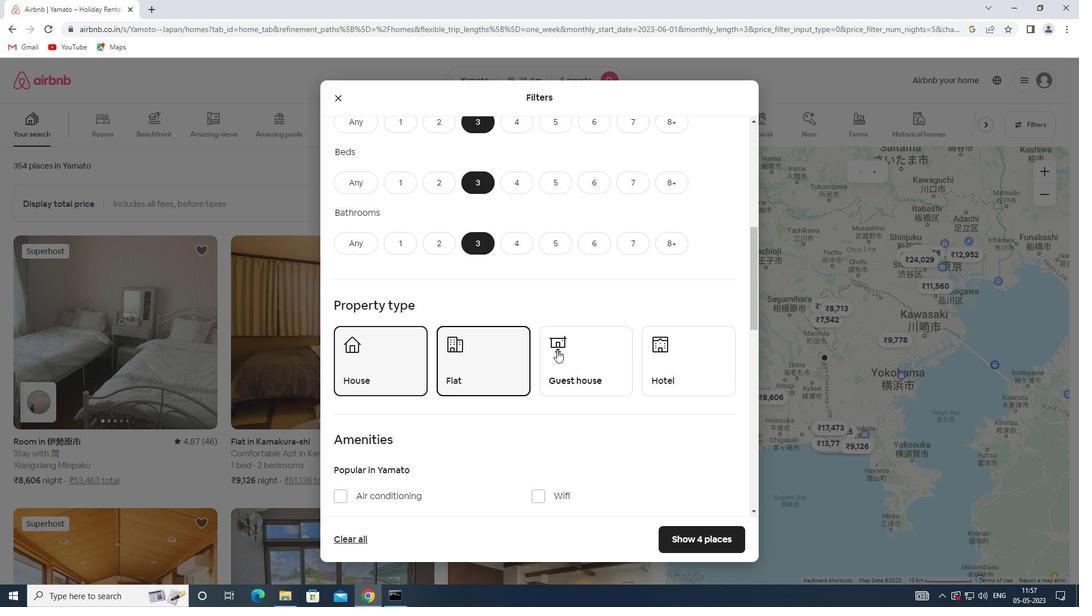 
Action: Mouse moved to (590, 361)
Screenshot: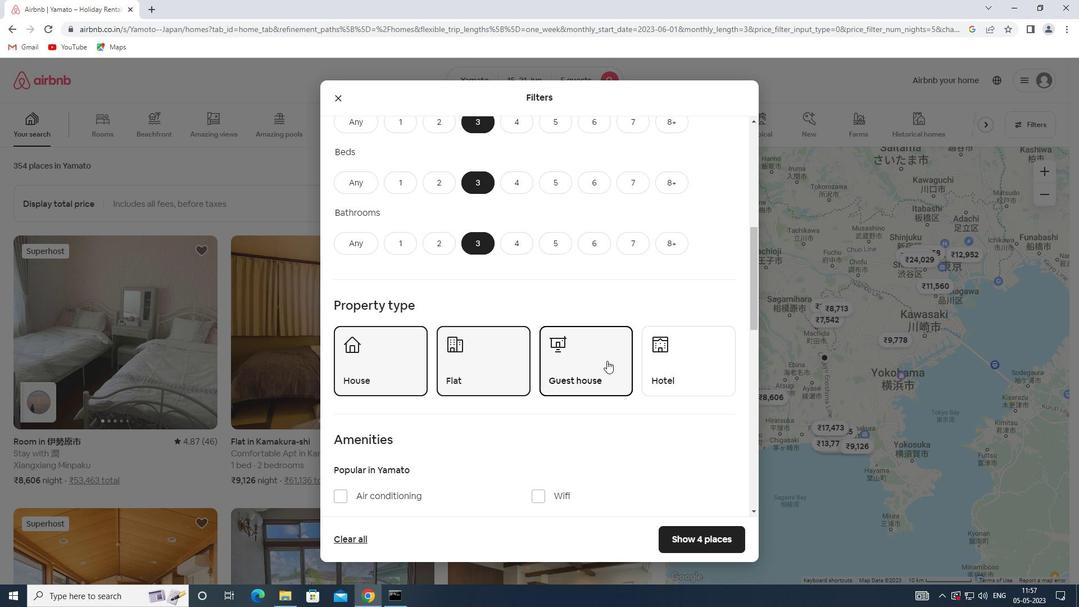 
Action: Mouse scrolled (590, 360) with delta (0, 0)
Screenshot: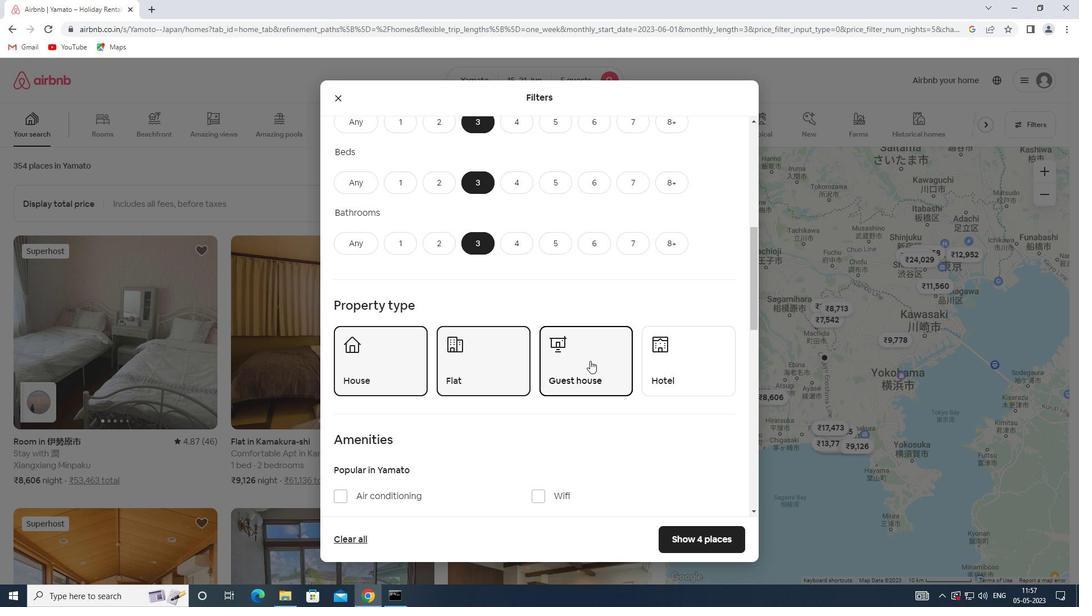 
Action: Mouse scrolled (590, 360) with delta (0, 0)
Screenshot: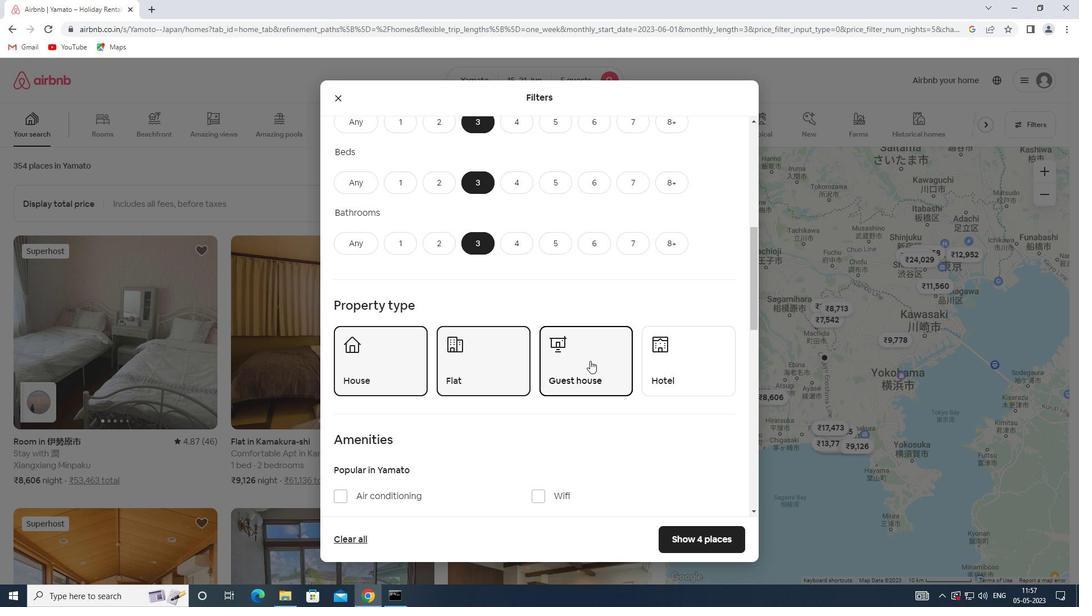 
Action: Mouse scrolled (590, 360) with delta (0, 0)
Screenshot: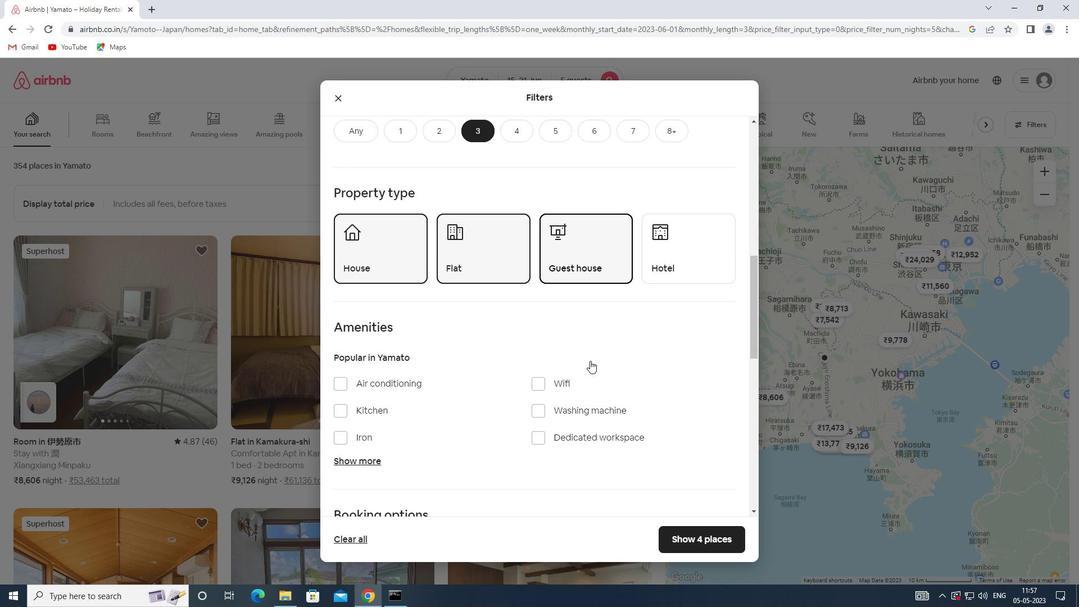 
Action: Mouse scrolled (590, 360) with delta (0, 0)
Screenshot: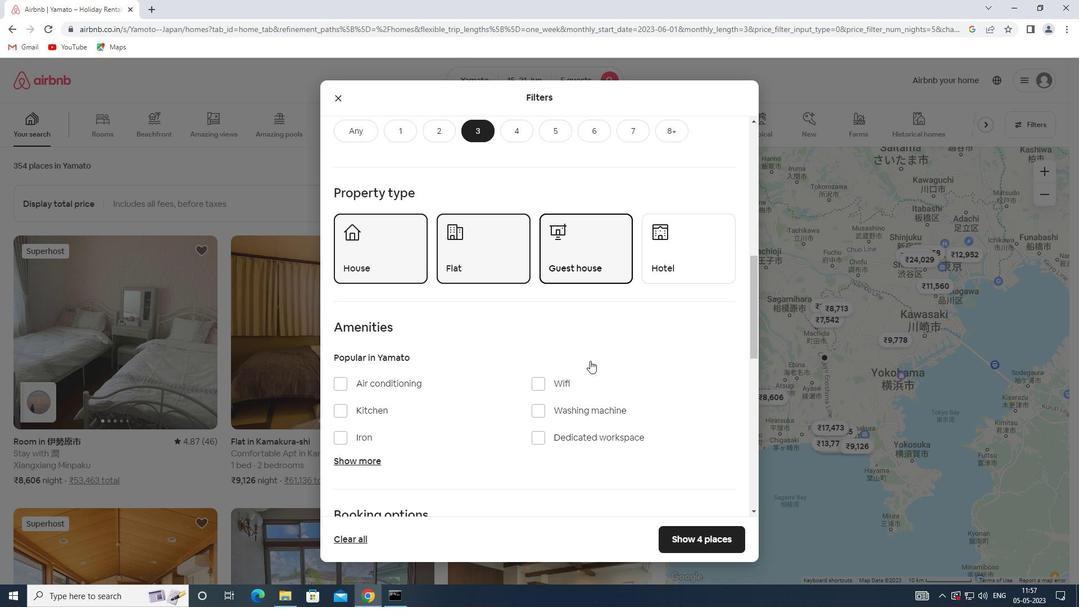 
Action: Mouse scrolled (590, 360) with delta (0, 0)
Screenshot: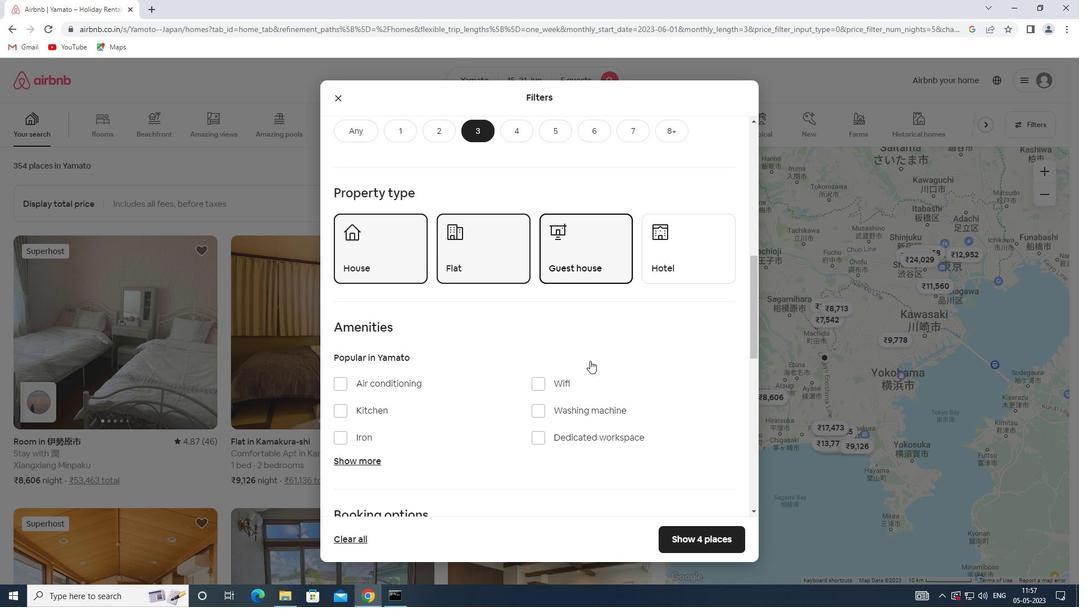 
Action: Mouse moved to (708, 420)
Screenshot: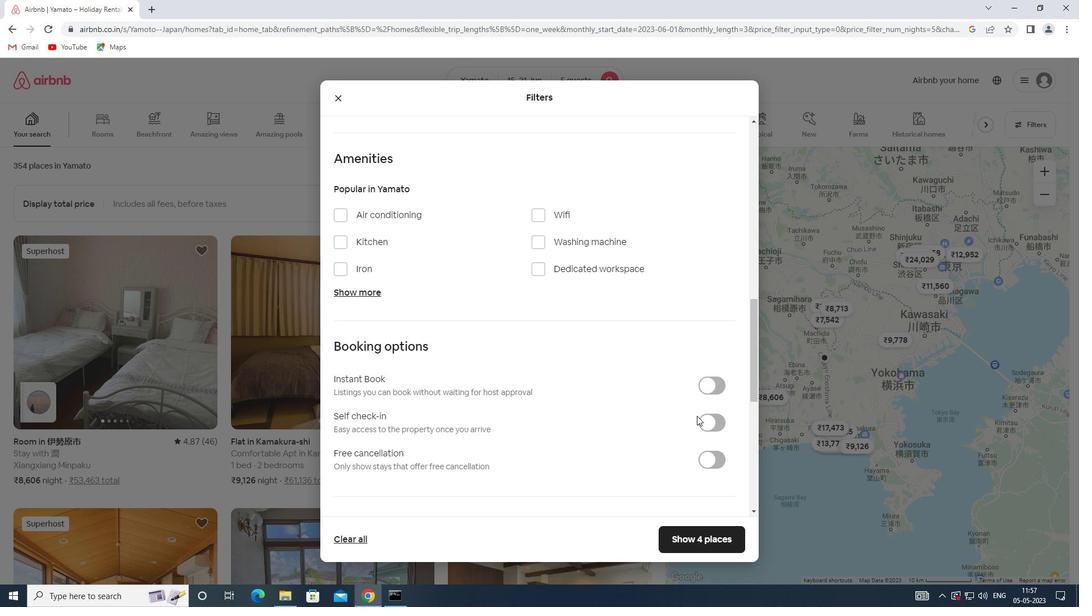 
Action: Mouse pressed left at (708, 420)
Screenshot: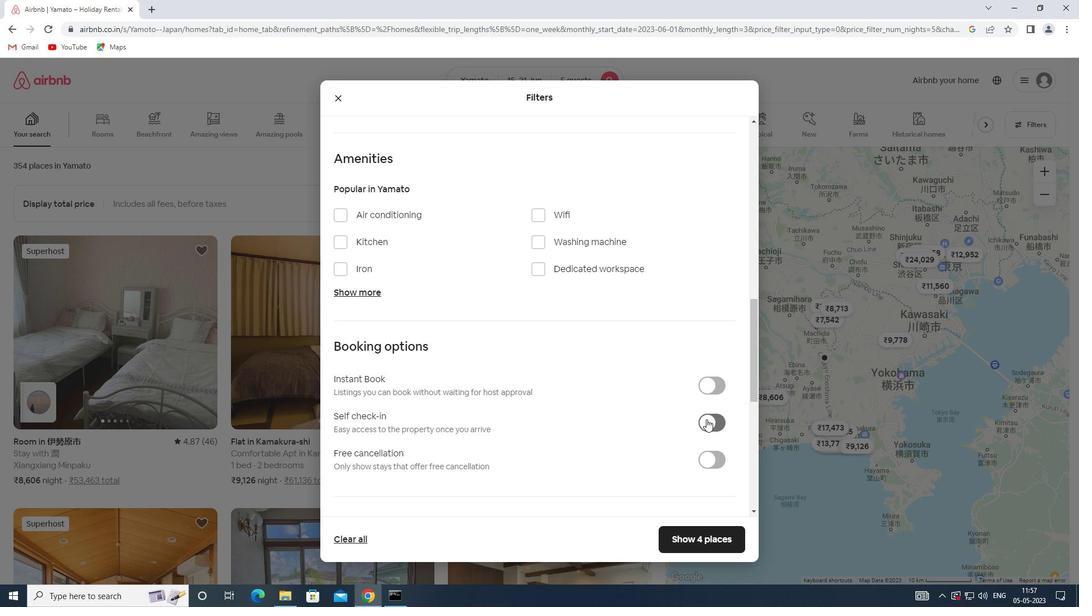 
Action: Mouse moved to (483, 415)
Screenshot: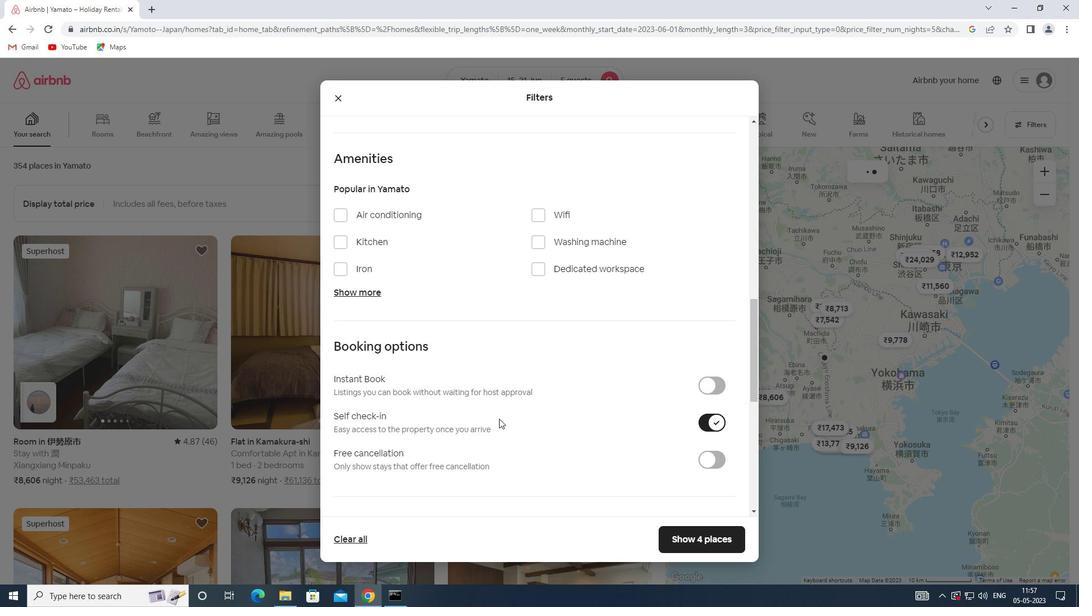 
Action: Mouse scrolled (483, 415) with delta (0, 0)
Screenshot: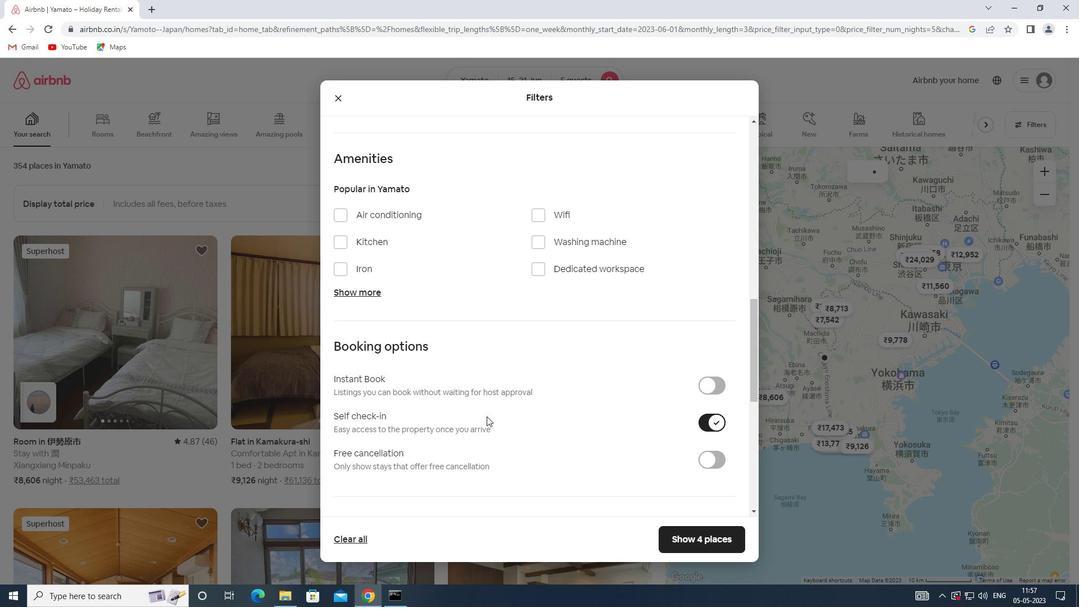 
Action: Mouse scrolled (483, 415) with delta (0, 0)
Screenshot: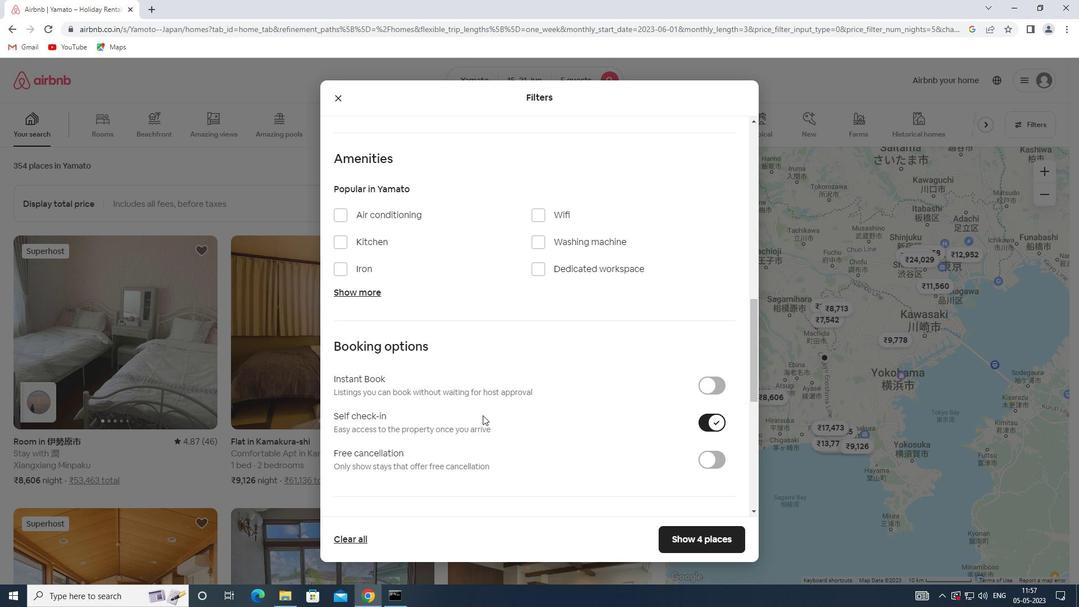 
Action: Mouse scrolled (483, 415) with delta (0, 0)
Screenshot: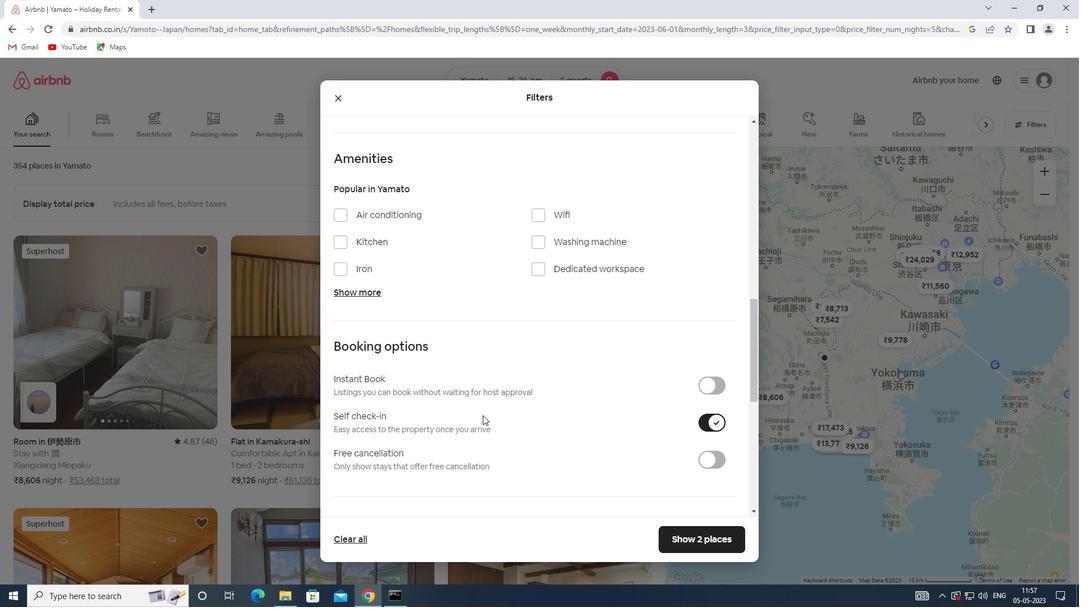 
Action: Mouse scrolled (483, 415) with delta (0, 0)
Screenshot: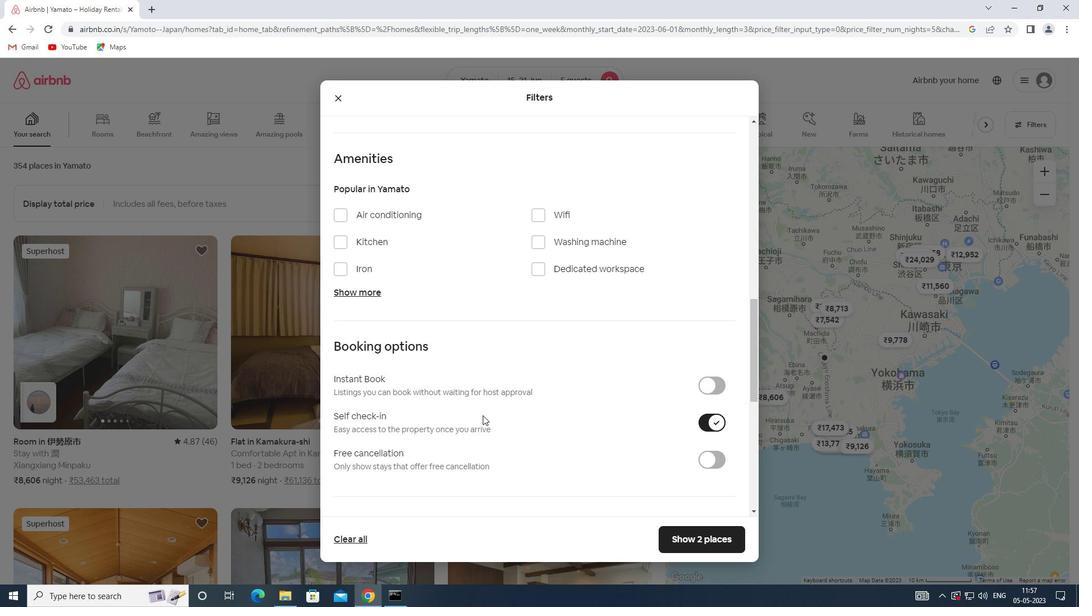 
Action: Mouse moved to (475, 413)
Screenshot: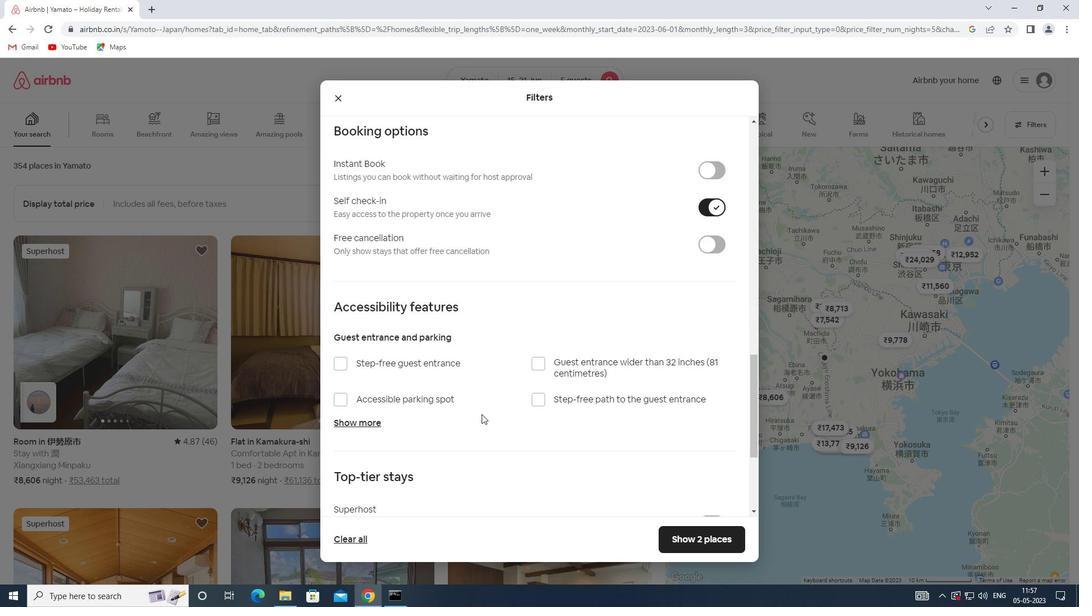 
Action: Mouse scrolled (475, 413) with delta (0, 0)
Screenshot: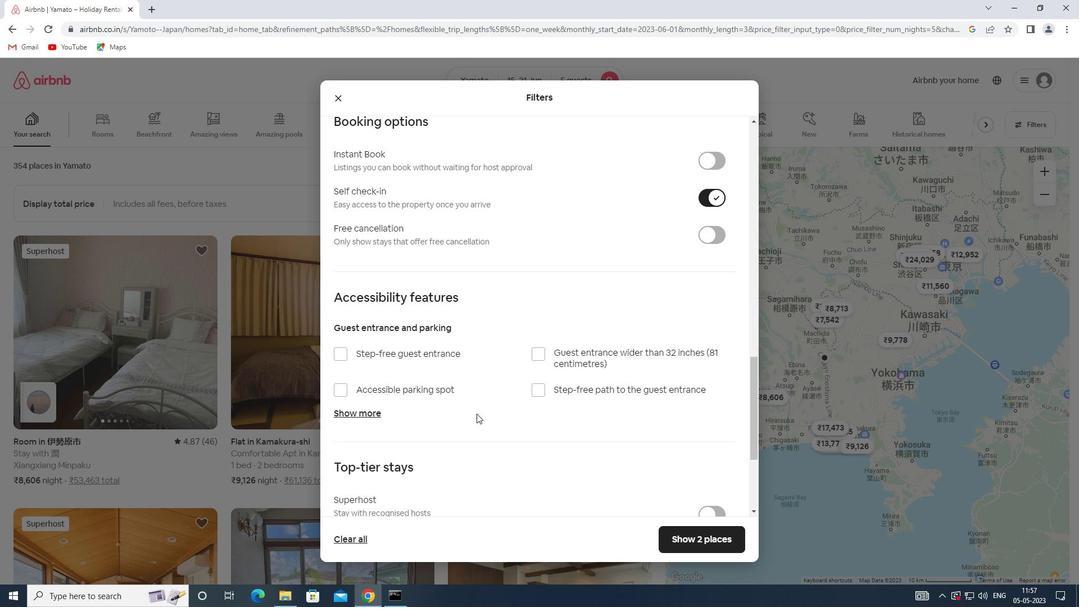 
Action: Mouse scrolled (475, 413) with delta (0, 0)
Screenshot: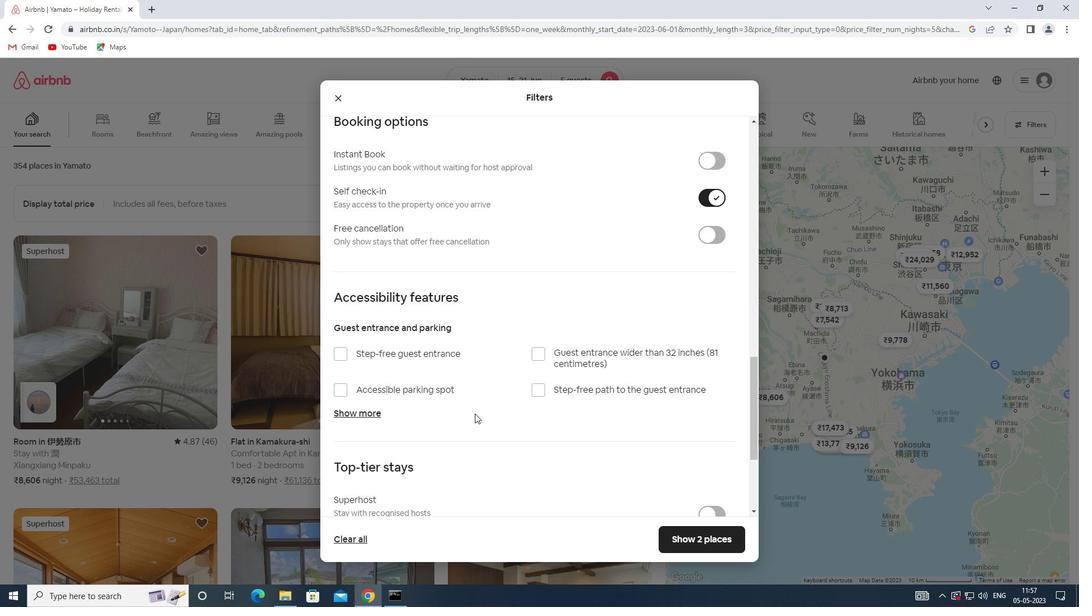 
Action: Mouse scrolled (475, 413) with delta (0, 0)
Screenshot: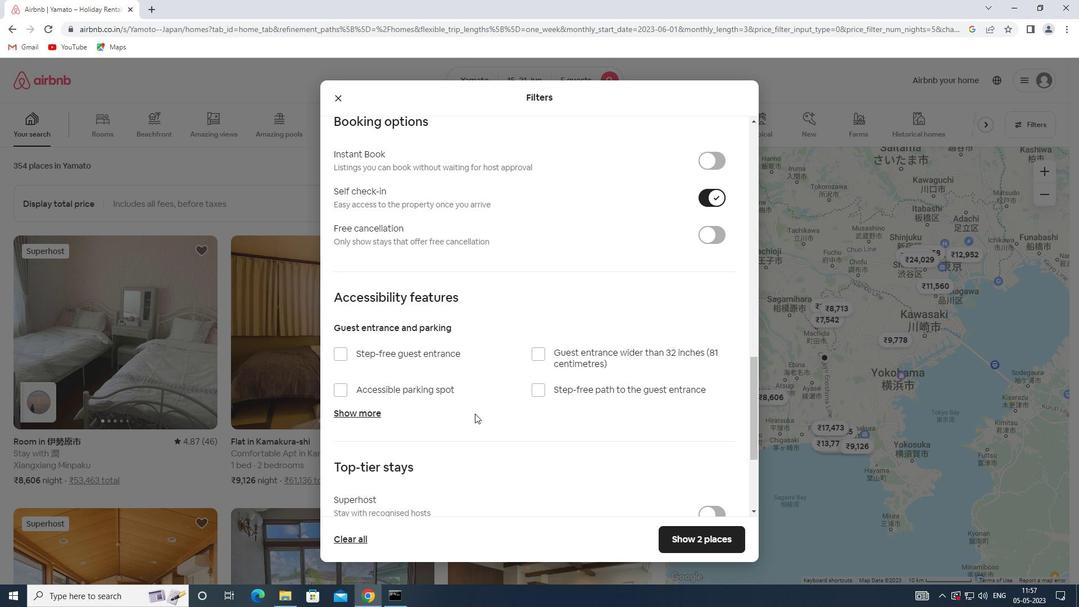 
Action: Mouse moved to (475, 413)
Screenshot: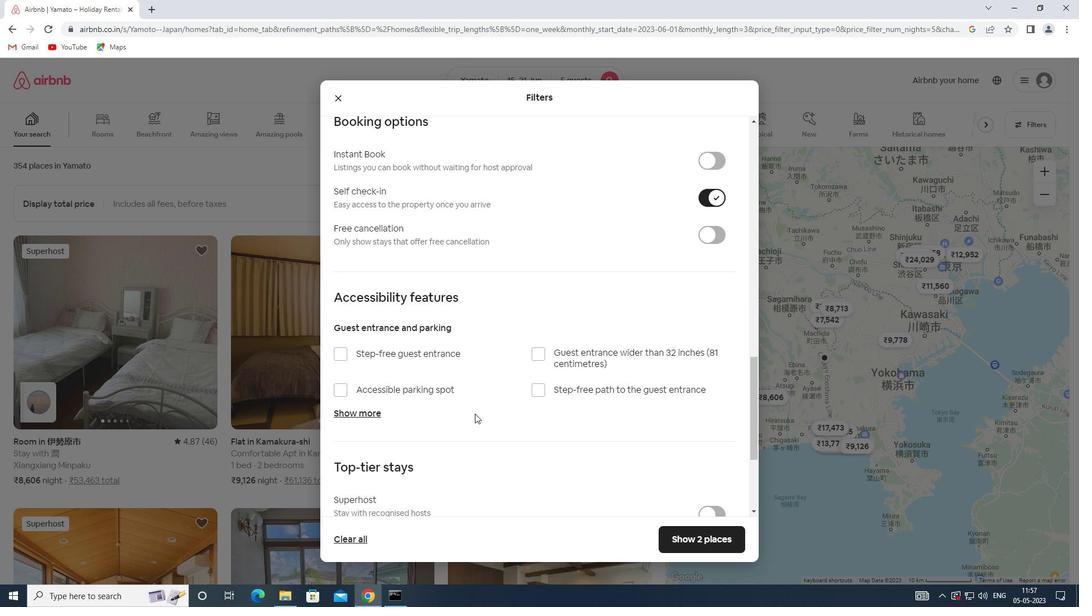 
Action: Mouse scrolled (475, 413) with delta (0, 0)
Screenshot: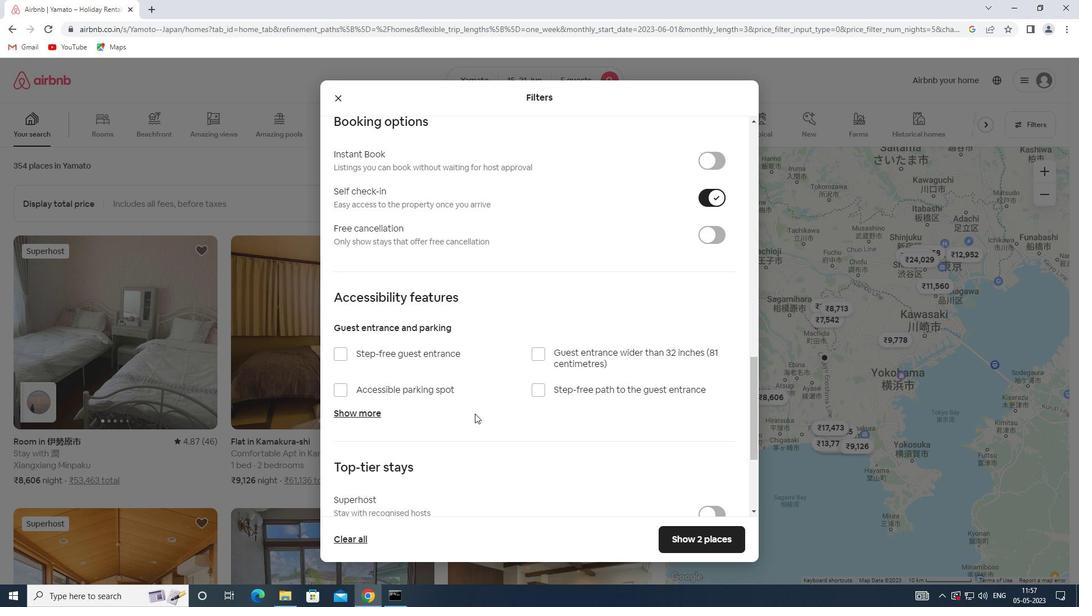 
Action: Mouse moved to (473, 413)
Screenshot: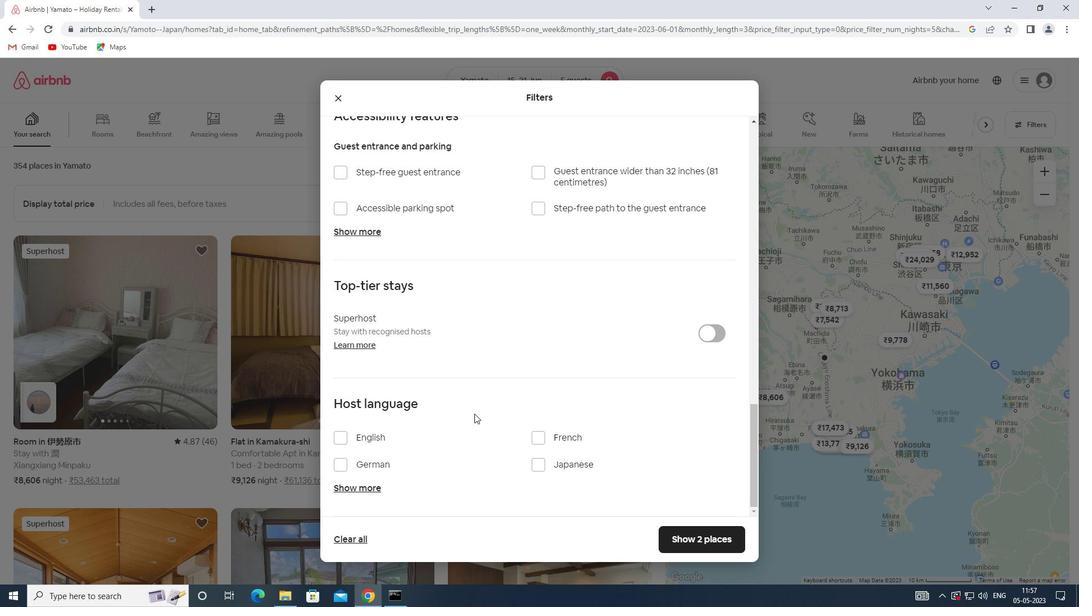 
Action: Mouse scrolled (473, 413) with delta (0, 0)
Screenshot: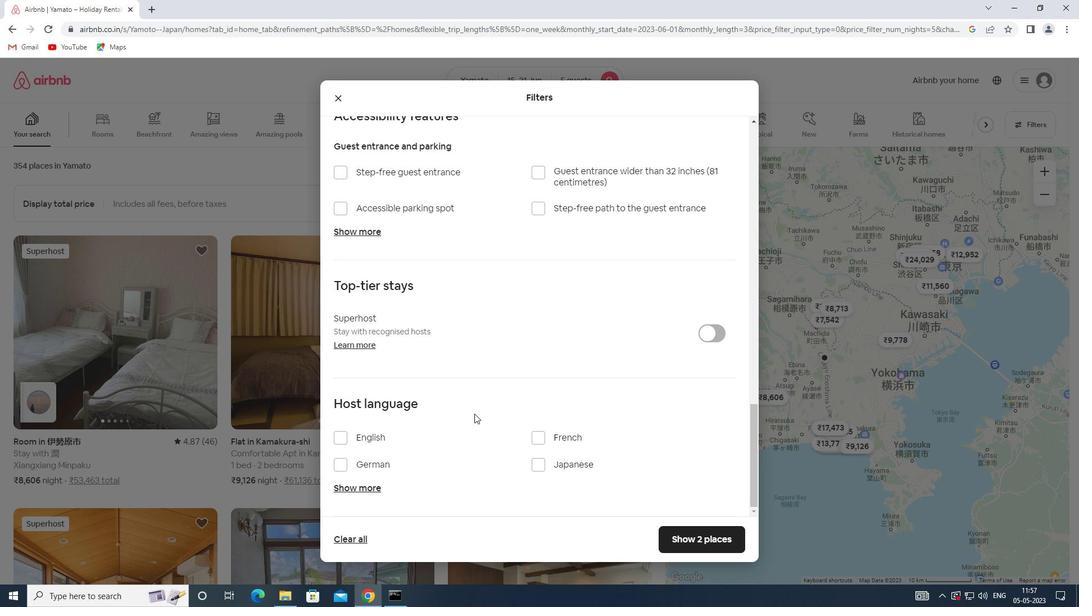 
Action: Mouse scrolled (473, 413) with delta (0, 0)
Screenshot: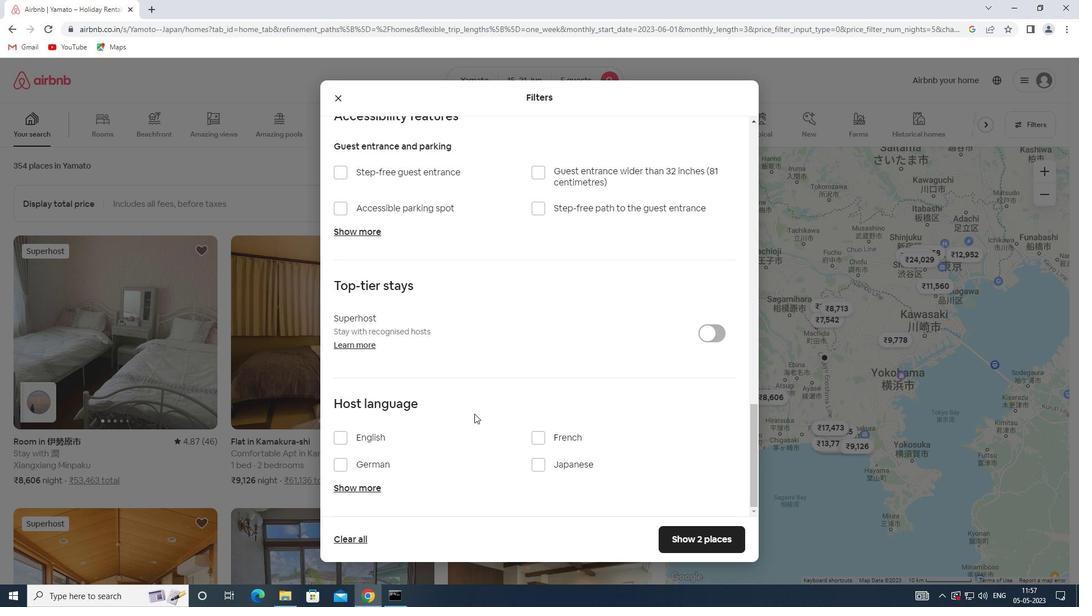 
Action: Mouse moved to (372, 434)
Screenshot: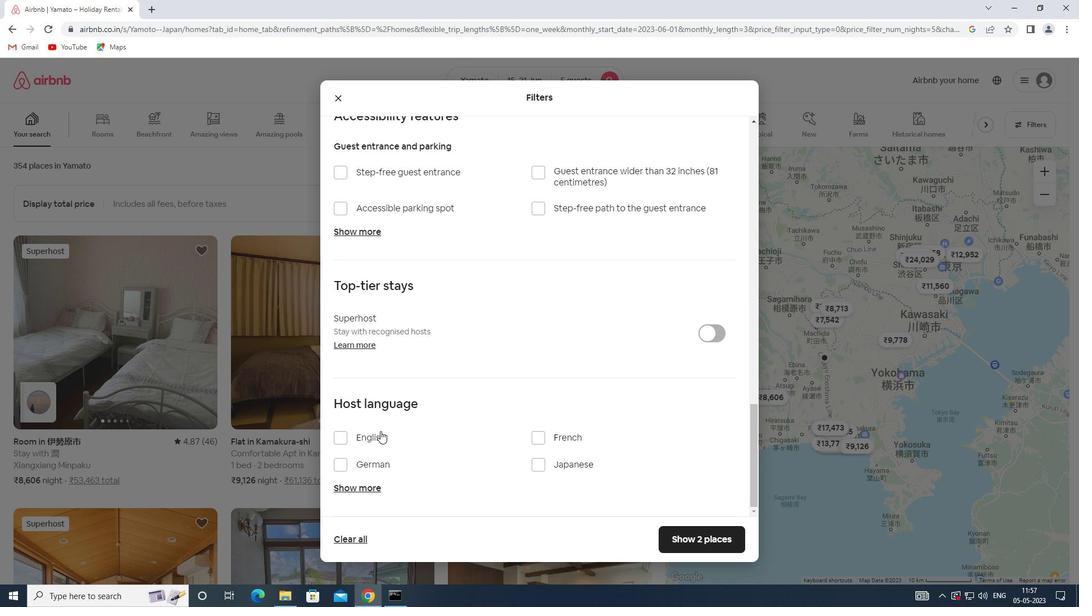 
Action: Mouse pressed left at (372, 434)
Screenshot: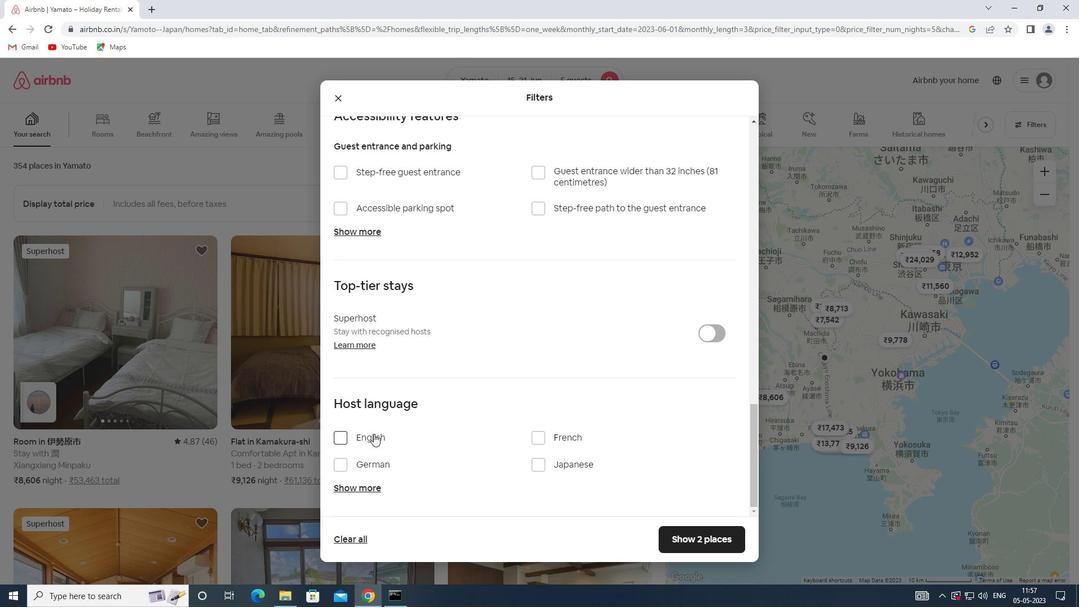 
Action: Mouse moved to (690, 534)
Screenshot: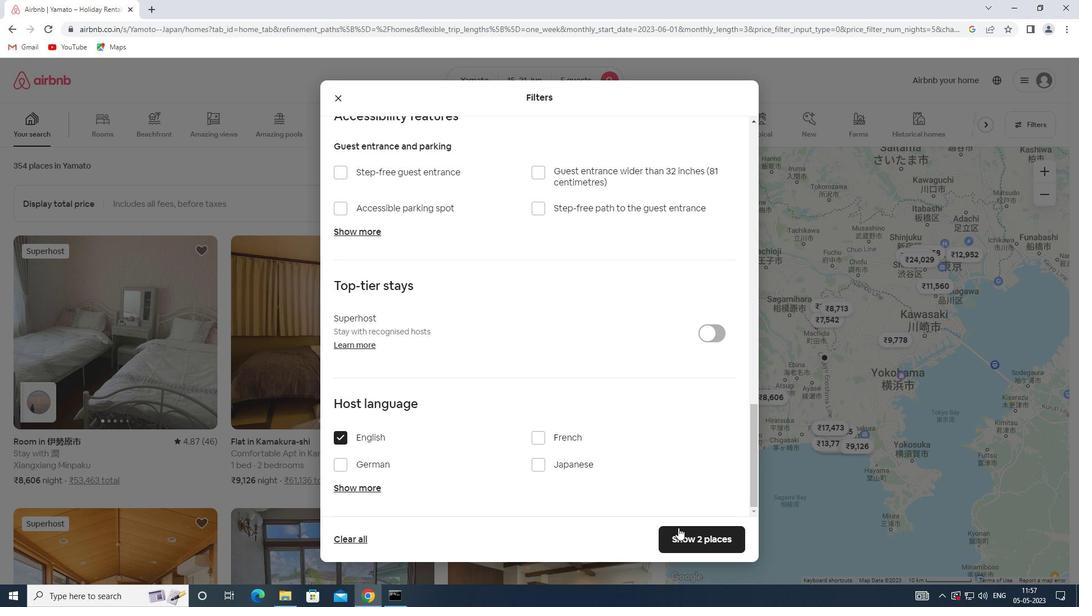 
Action: Mouse pressed left at (690, 534)
Screenshot: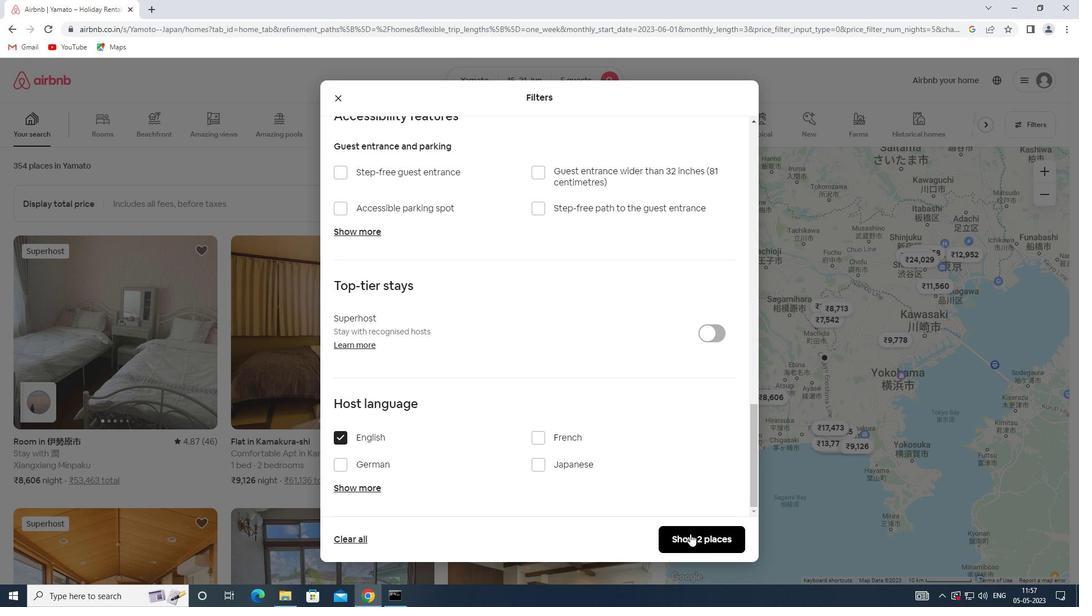 
